 Task: Find connections with filter location Las Matas de Farfán with filter topic #Corporationwith filter profile language French with filter current company Tata Tele Business Services with filter school Mumbai Educational Trust, MET League of Colleges with filter industry Interior Design with filter service category Video Editing with filter keywords title Administrative Manager
Action: Mouse moved to (563, 75)
Screenshot: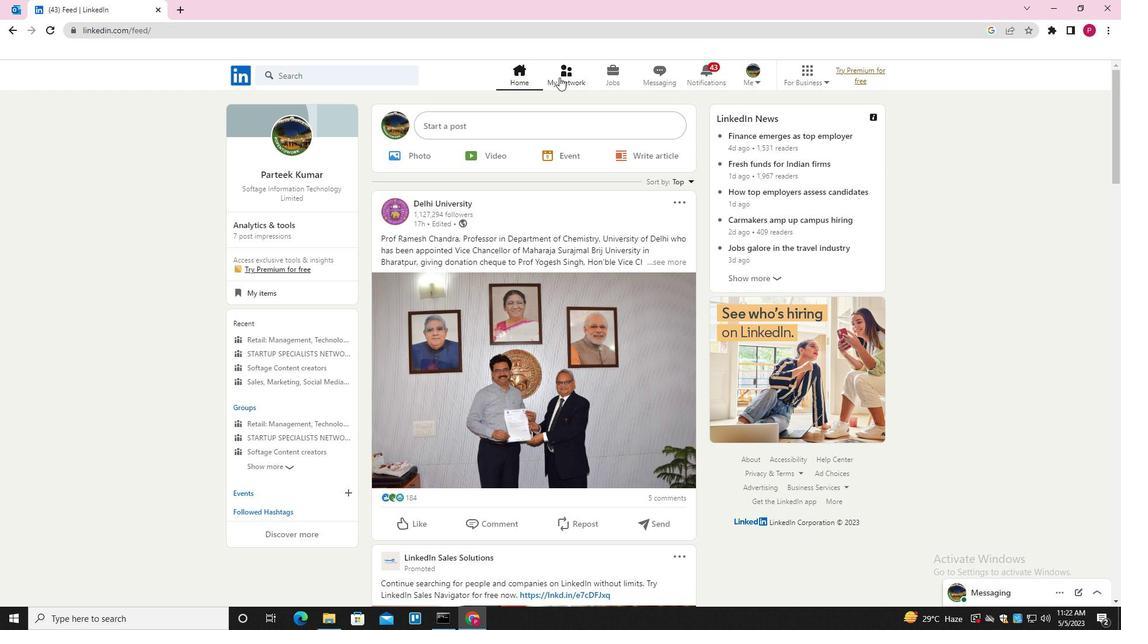 
Action: Mouse pressed left at (563, 75)
Screenshot: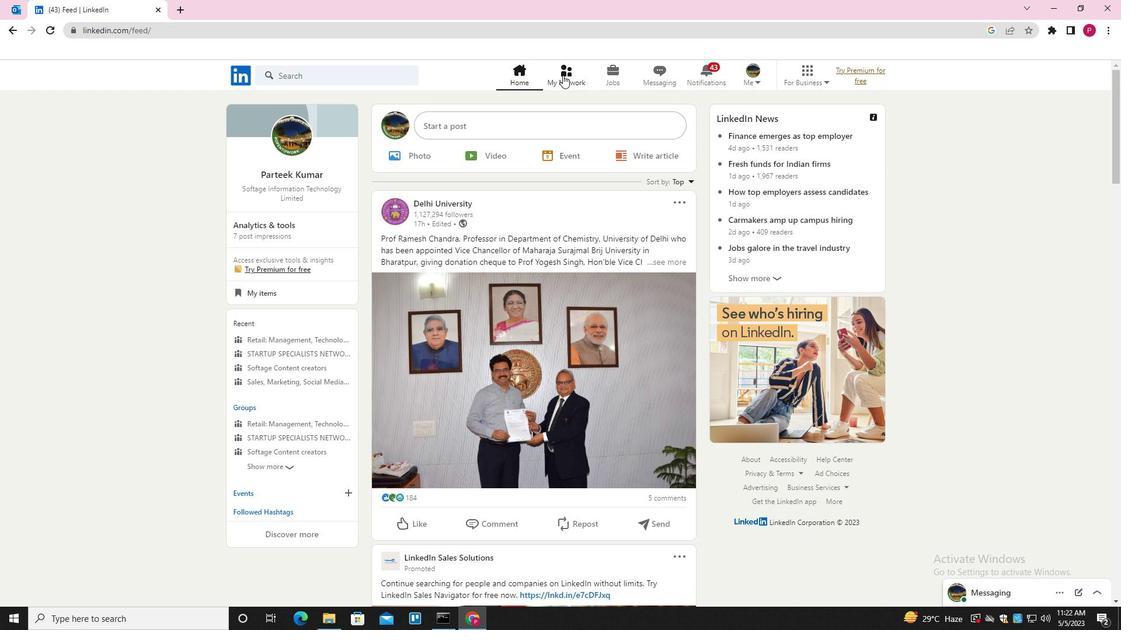 
Action: Mouse moved to (356, 138)
Screenshot: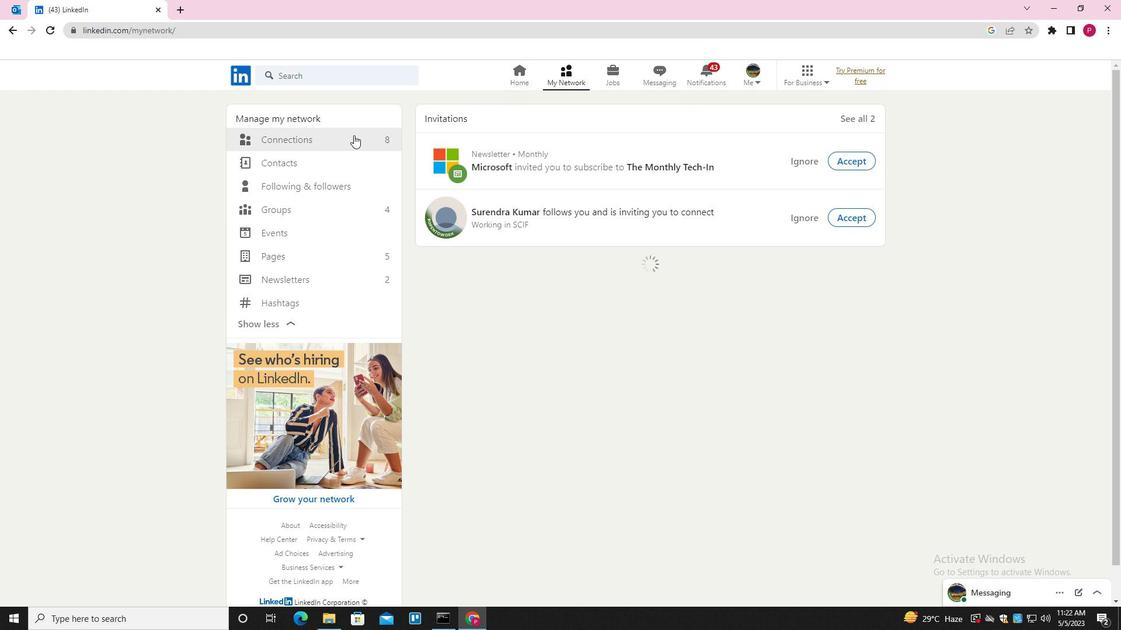
Action: Mouse pressed left at (356, 138)
Screenshot: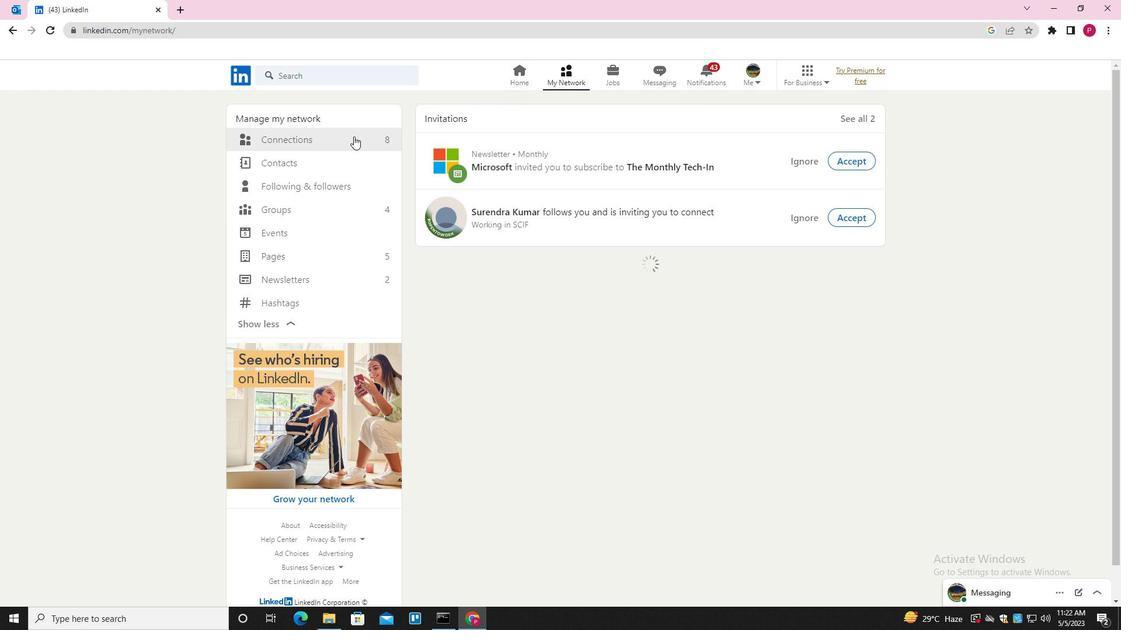 
Action: Mouse moved to (667, 141)
Screenshot: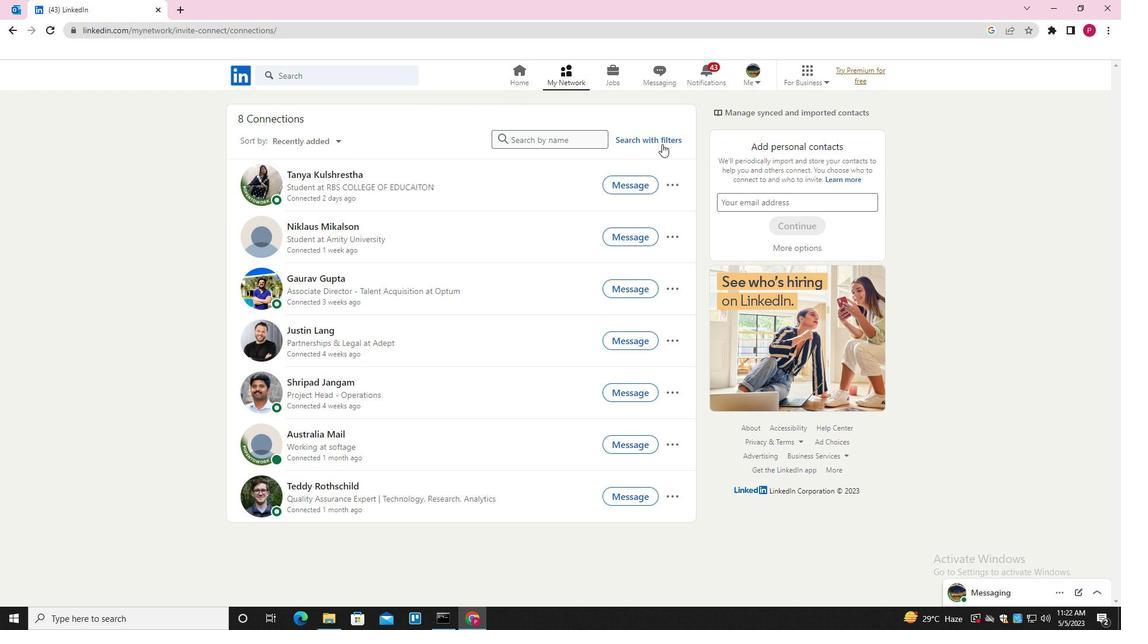
Action: Mouse pressed left at (667, 141)
Screenshot: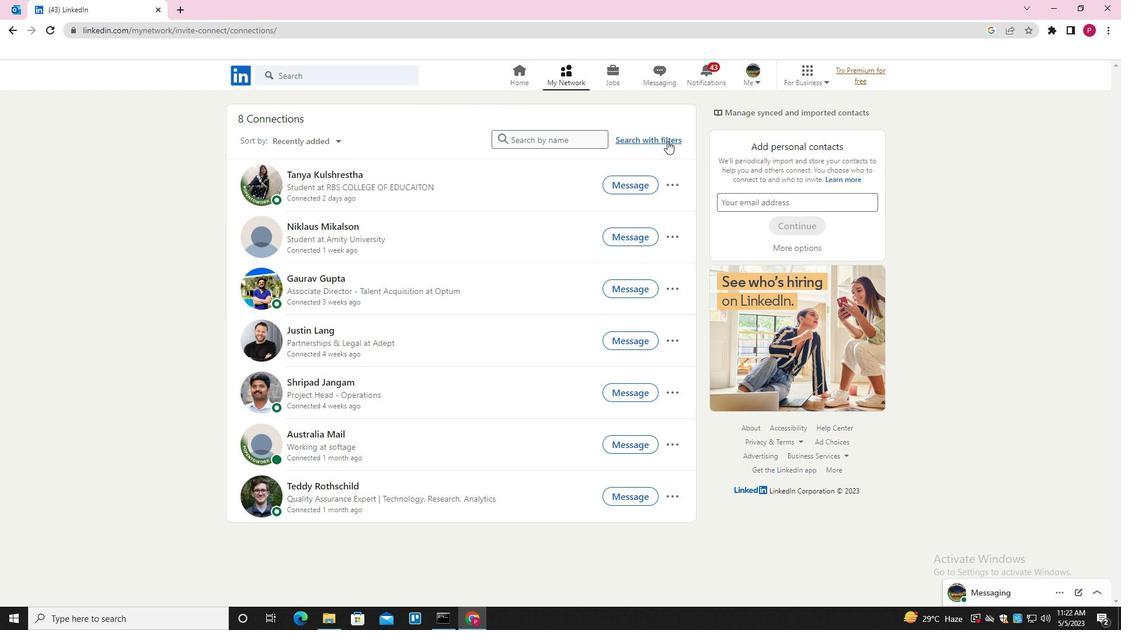 
Action: Mouse moved to (598, 110)
Screenshot: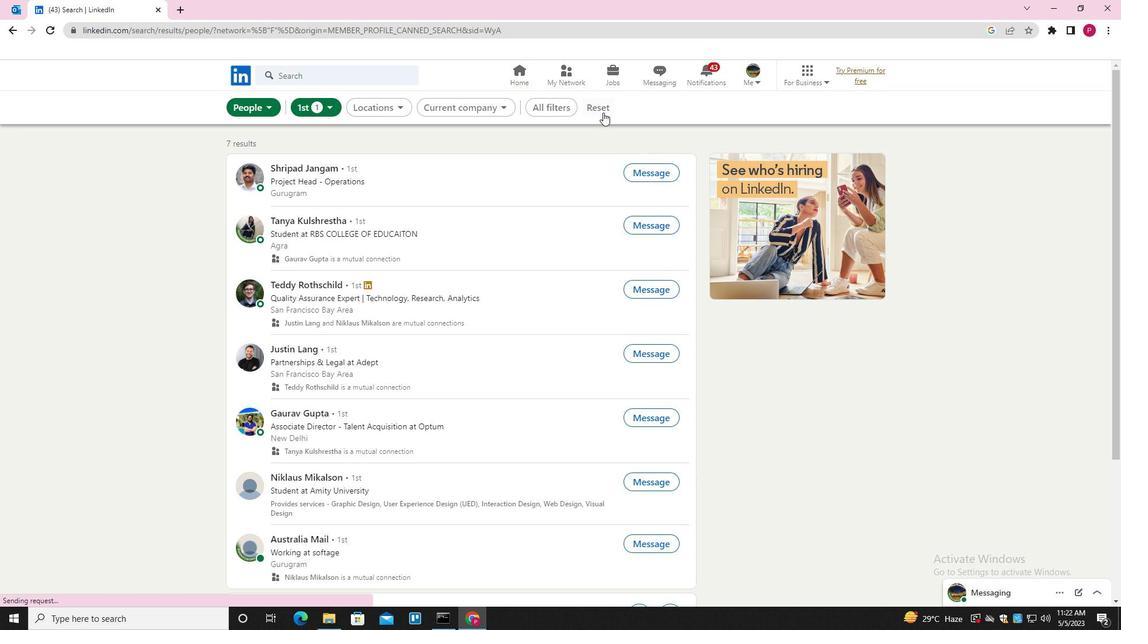 
Action: Mouse pressed left at (598, 110)
Screenshot: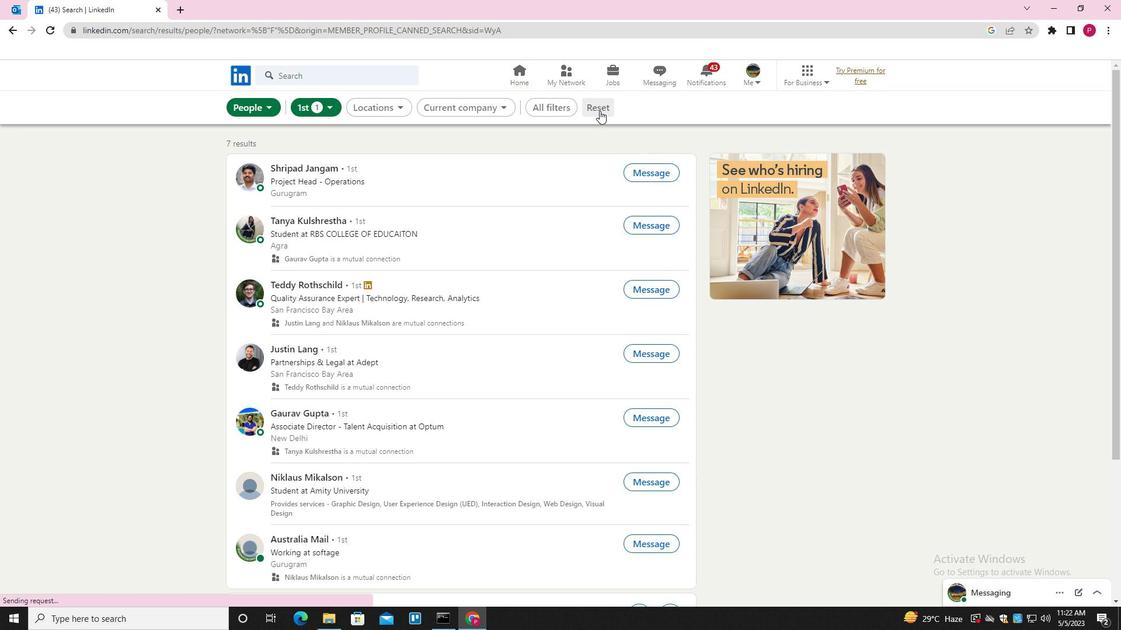 
Action: Mouse moved to (575, 108)
Screenshot: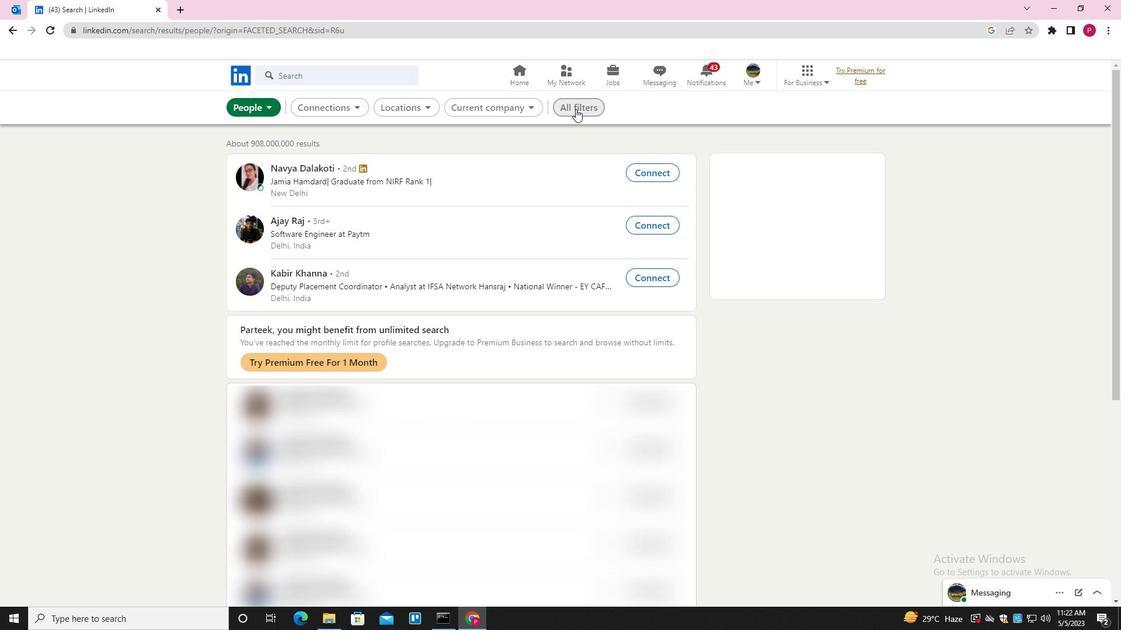 
Action: Mouse pressed left at (575, 108)
Screenshot: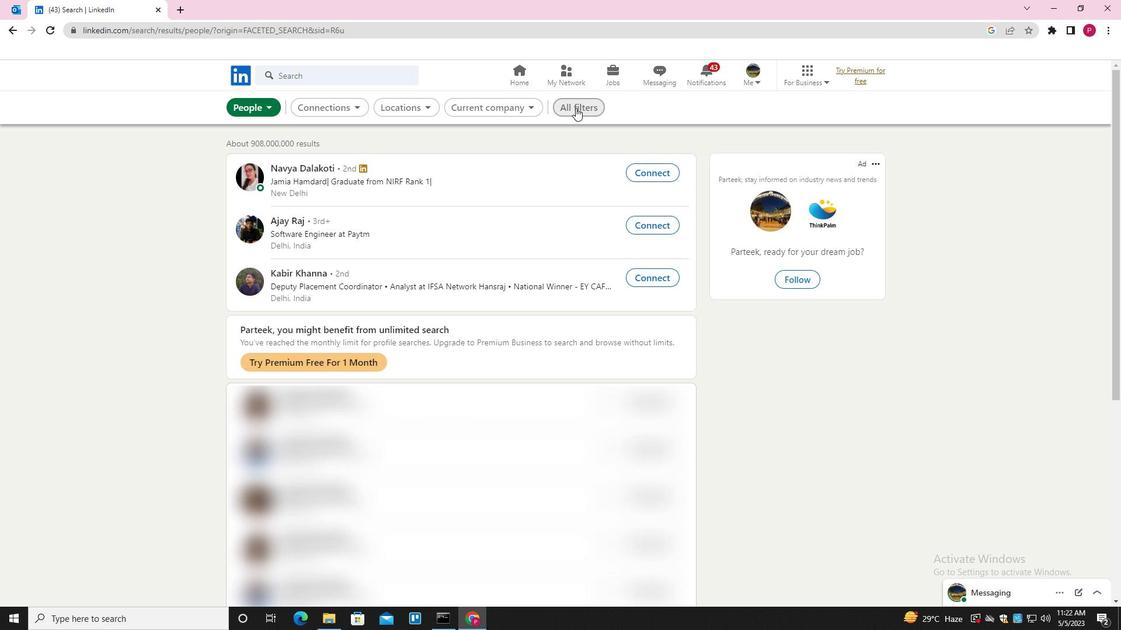 
Action: Mouse moved to (861, 254)
Screenshot: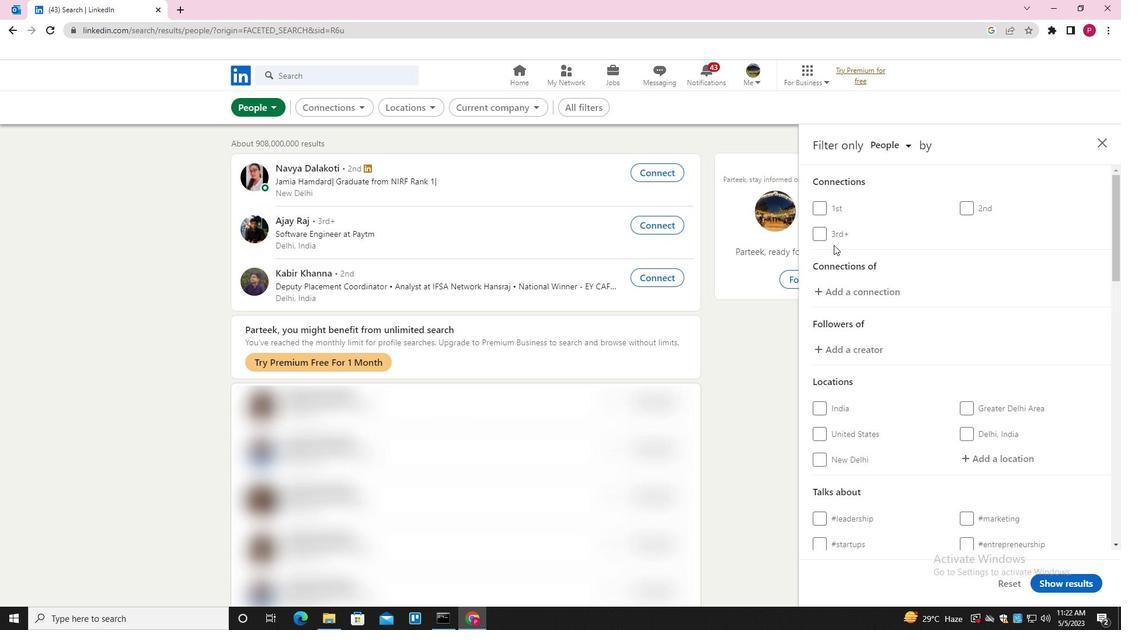 
Action: Mouse scrolled (861, 254) with delta (0, 0)
Screenshot: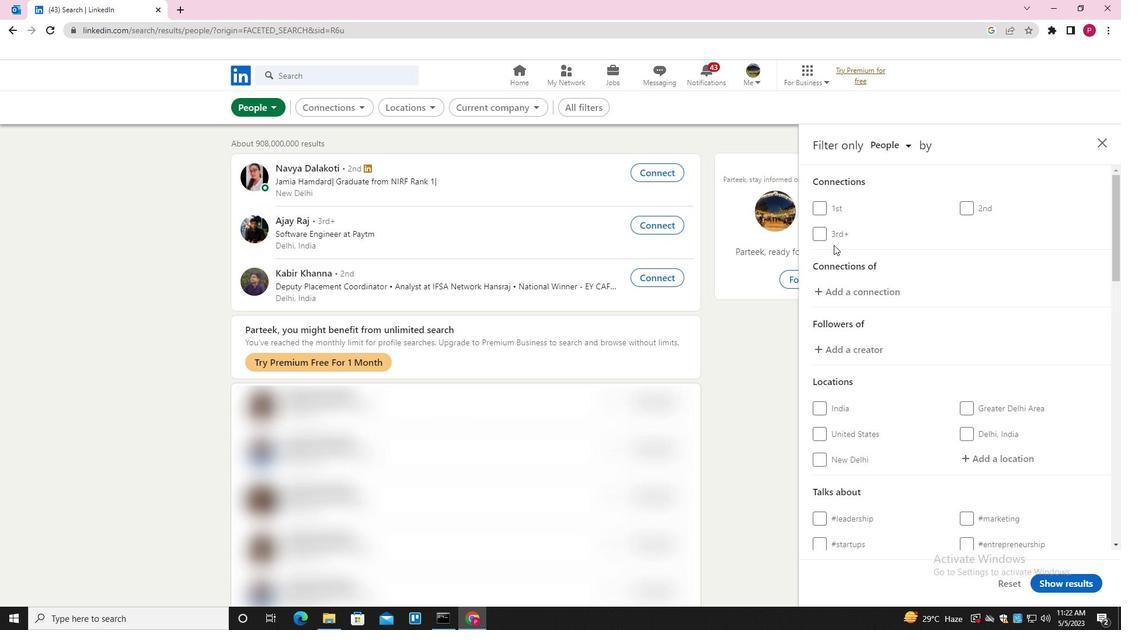 
Action: Mouse moved to (883, 261)
Screenshot: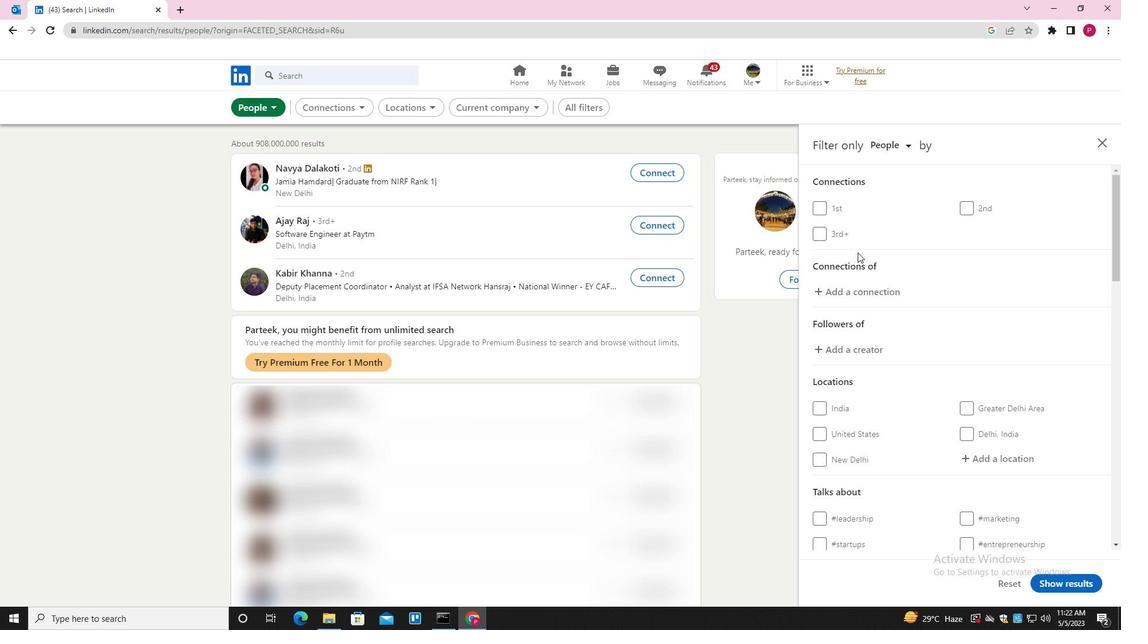 
Action: Mouse scrolled (883, 260) with delta (0, 0)
Screenshot: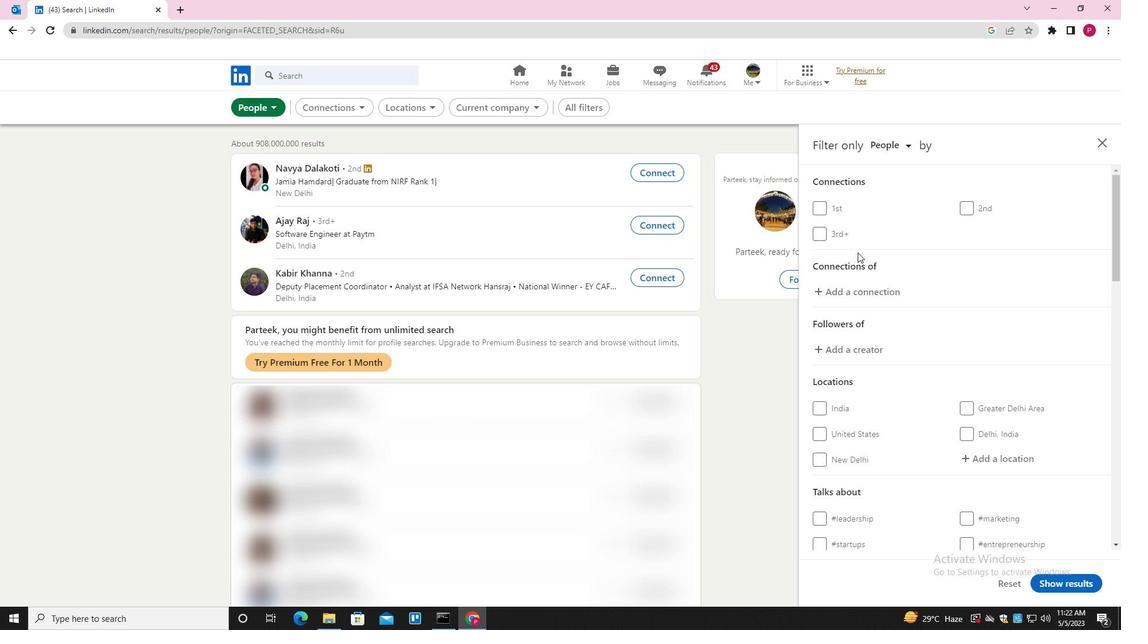 
Action: Mouse moved to (995, 338)
Screenshot: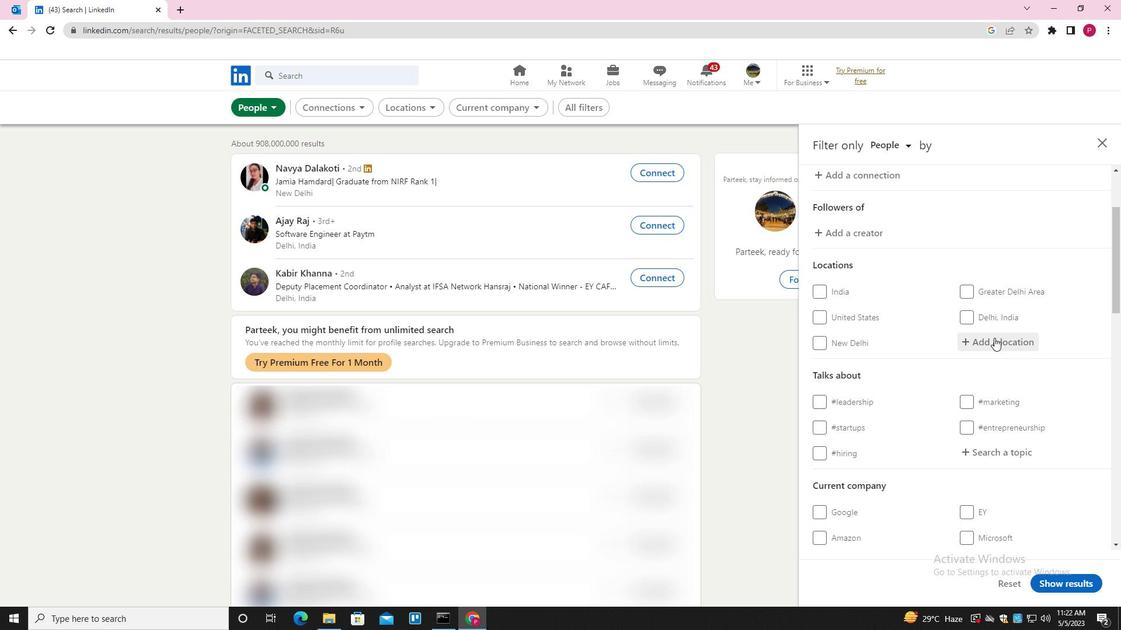 
Action: Mouse pressed left at (995, 338)
Screenshot: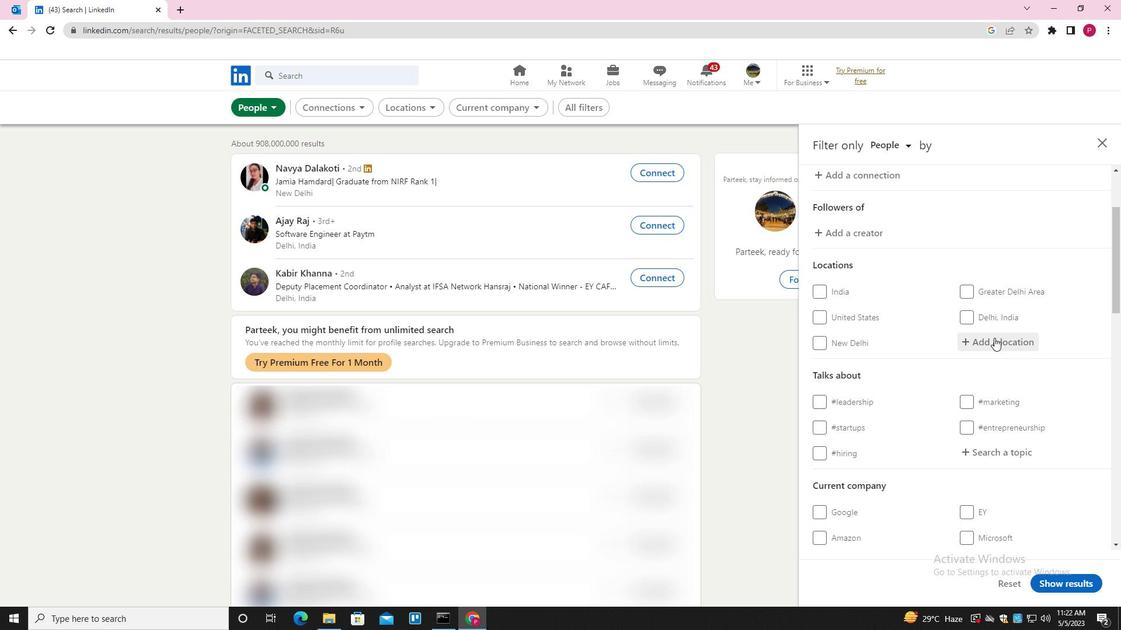 
Action: Key pressed <Key.shift>LAS<Key.space><Key.shift><Key.shift><Key.shift><Key.shift><Key.shift><Key.shift><Key.shift>MATAS<Key.space>DE<Key.space><Key.shift><Key.shift><Key.shift><Key.shift><Key.shift><Key.shift><Key.shift><Key.shift>FARFAN
Screenshot: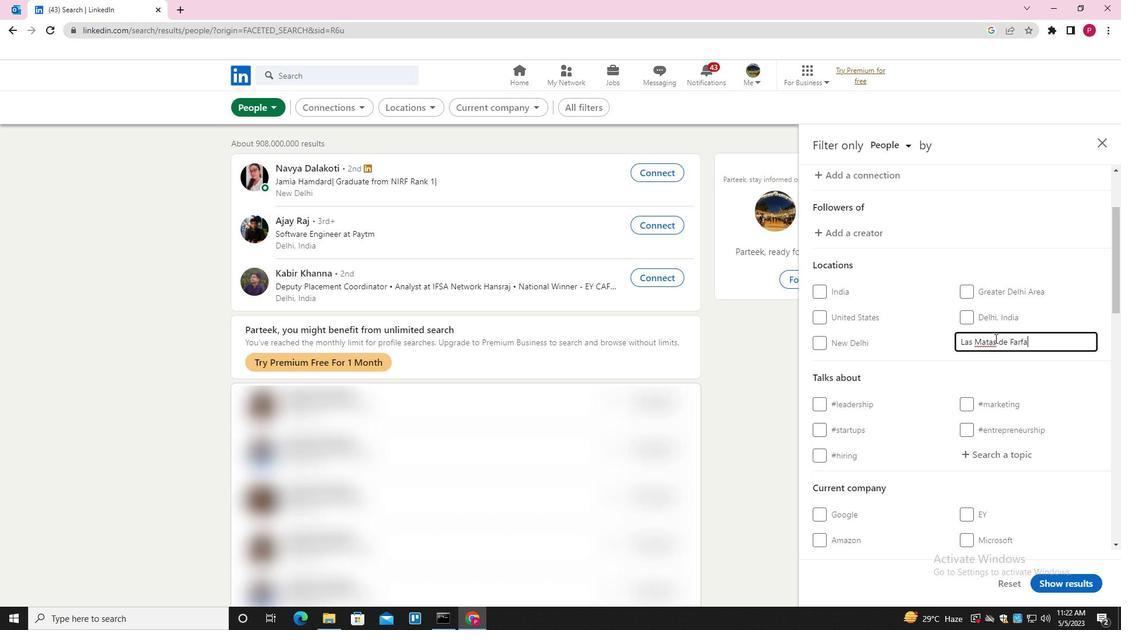 
Action: Mouse scrolled (995, 338) with delta (0, 0)
Screenshot: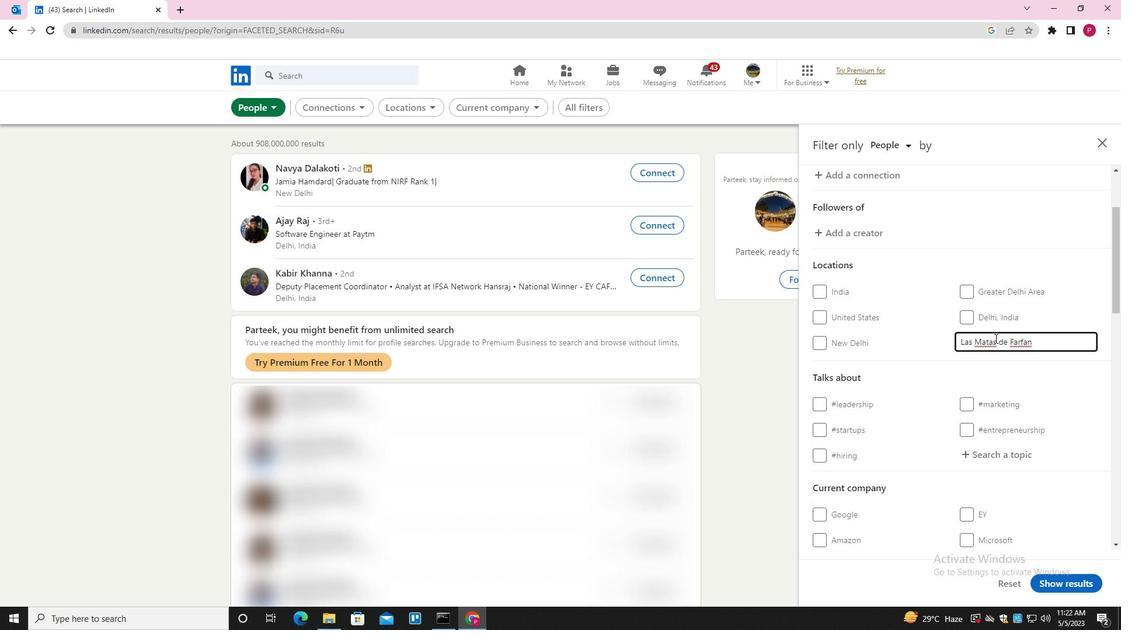 
Action: Mouse scrolled (995, 338) with delta (0, 0)
Screenshot: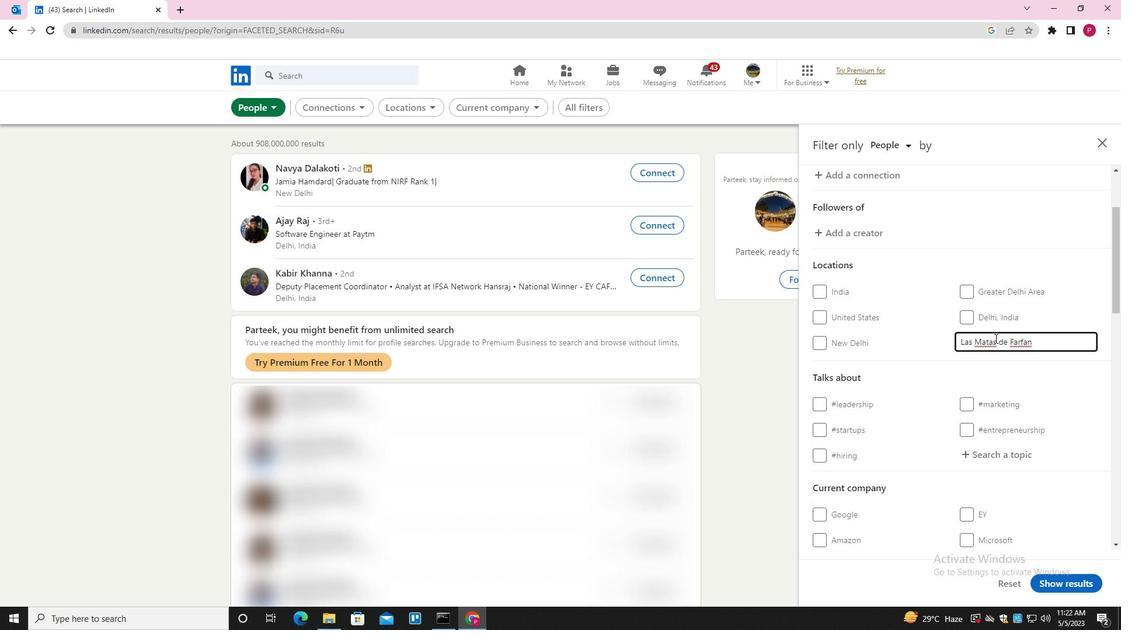 
Action: Mouse scrolled (995, 338) with delta (0, 0)
Screenshot: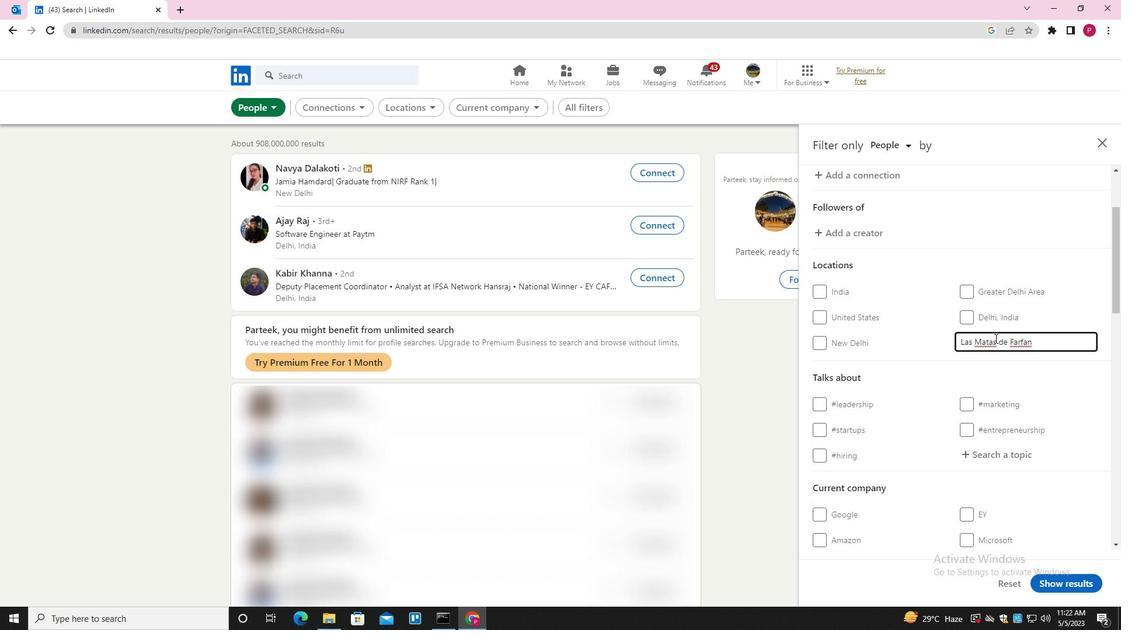 
Action: Mouse moved to (1000, 283)
Screenshot: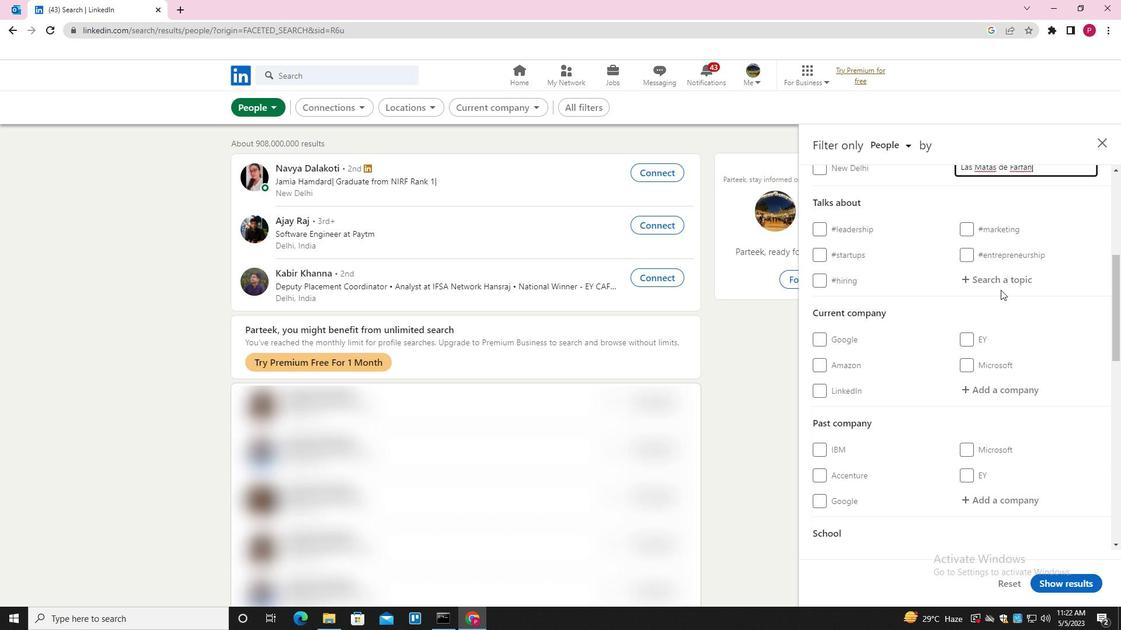 
Action: Mouse pressed left at (1000, 283)
Screenshot: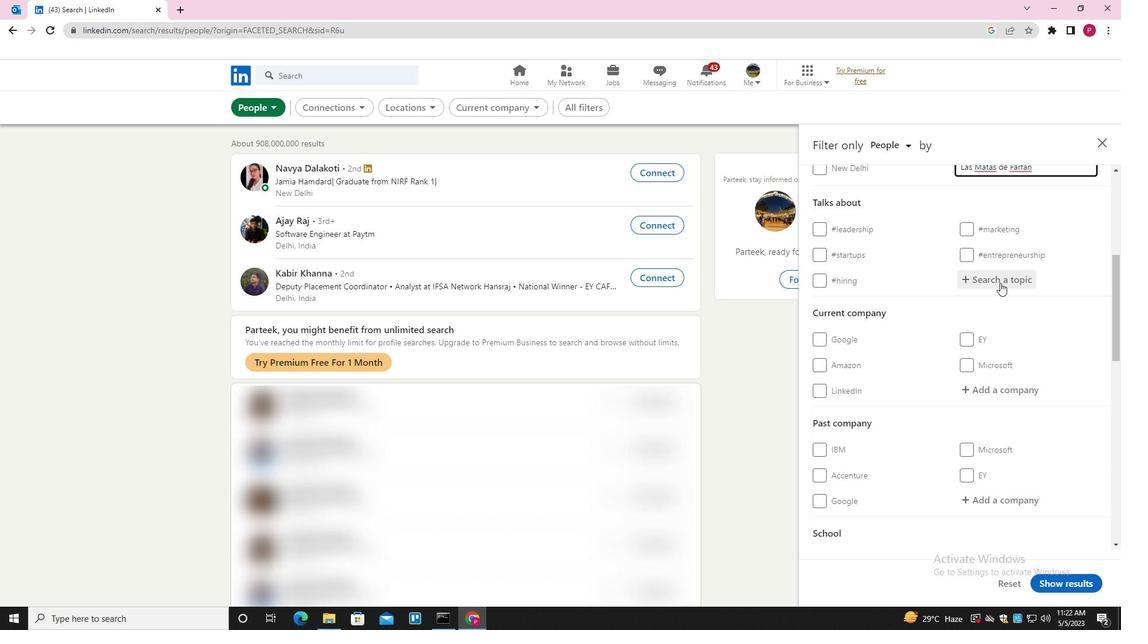 
Action: Key pressed <Key.shift>CORPORATION<Key.down><Key.down><Key.enter>
Screenshot: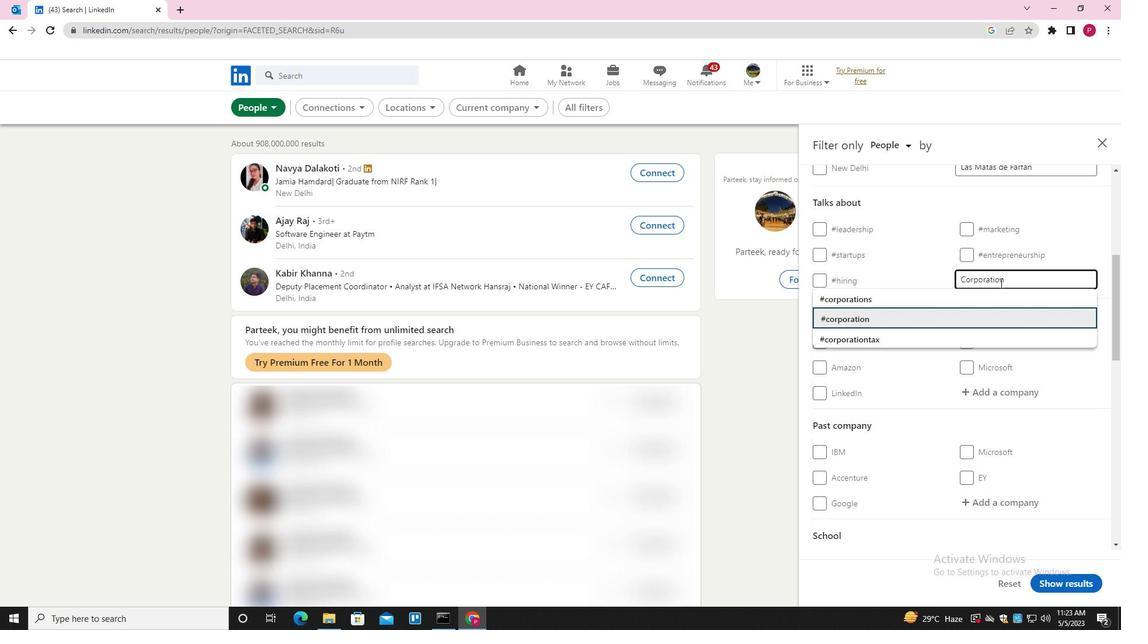 
Action: Mouse moved to (887, 347)
Screenshot: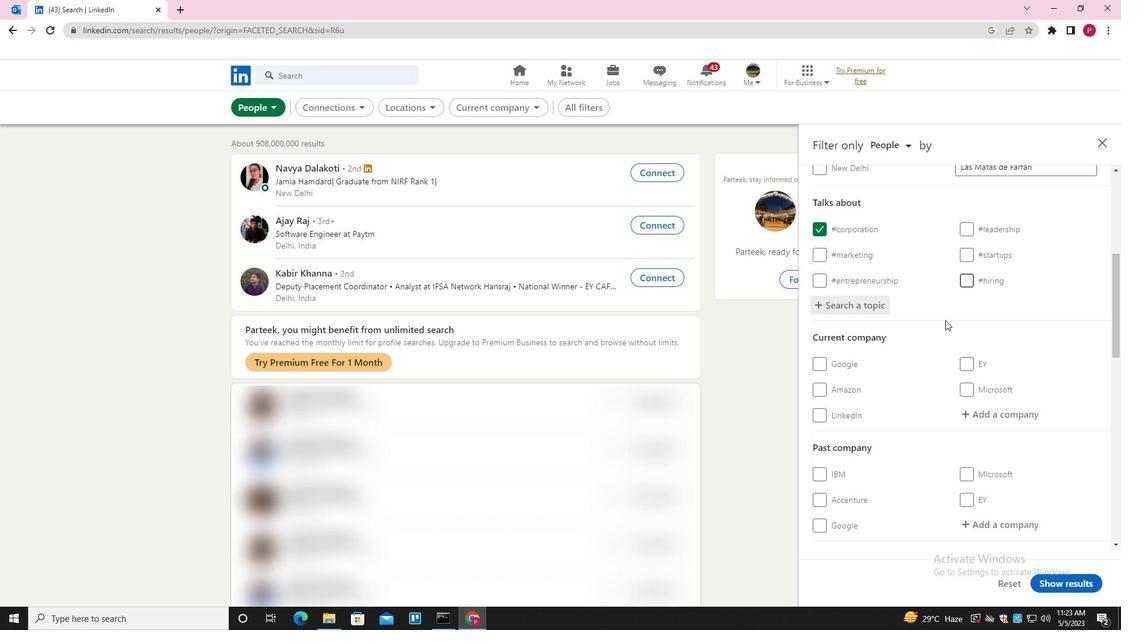 
Action: Mouse scrolled (887, 346) with delta (0, 0)
Screenshot: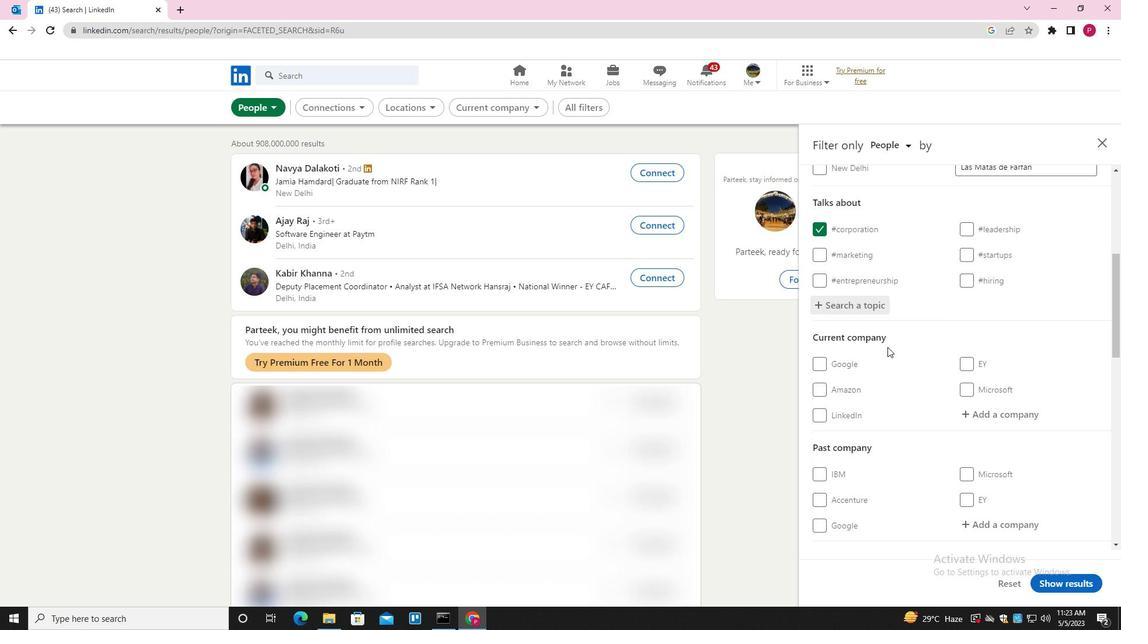
Action: Mouse scrolled (887, 346) with delta (0, 0)
Screenshot: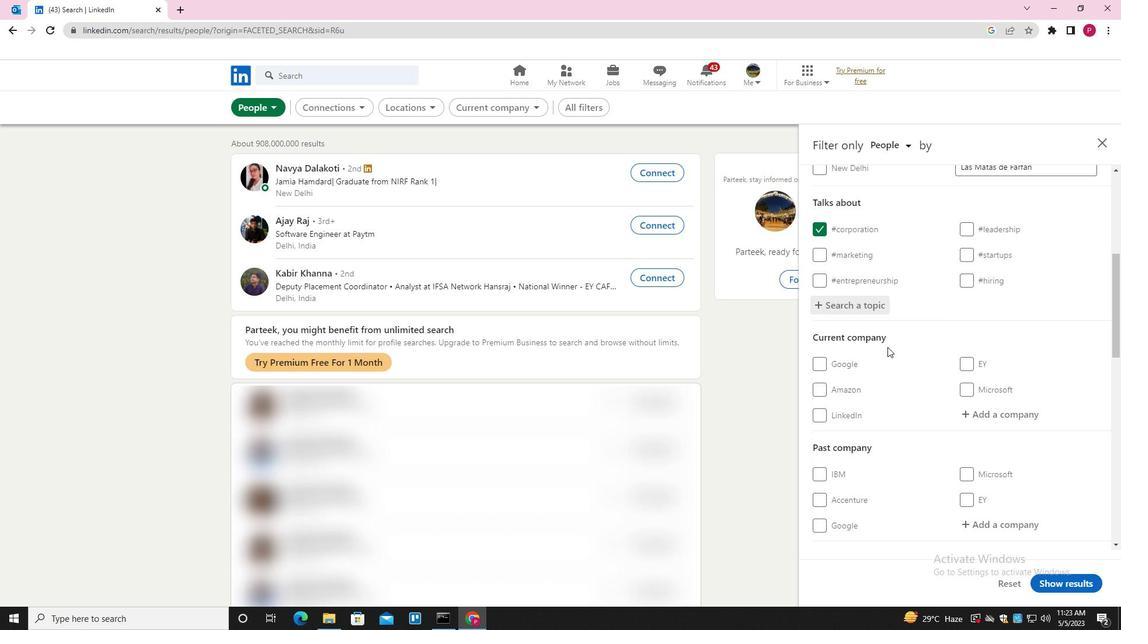 
Action: Mouse scrolled (887, 346) with delta (0, 0)
Screenshot: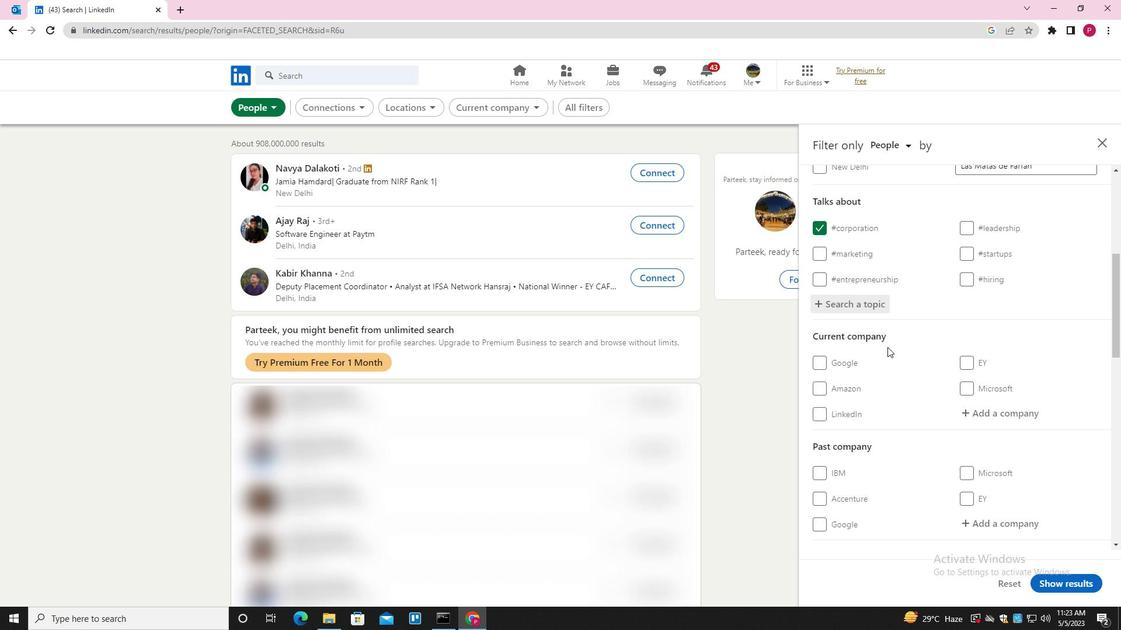 
Action: Mouse scrolled (887, 346) with delta (0, 0)
Screenshot: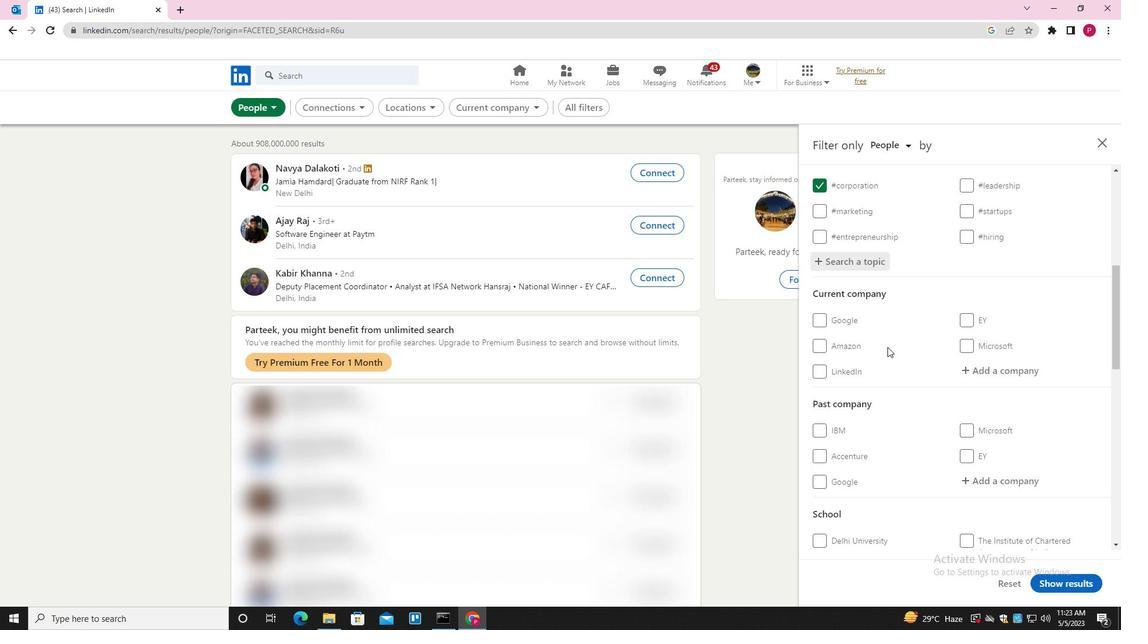 
Action: Mouse scrolled (887, 346) with delta (0, 0)
Screenshot: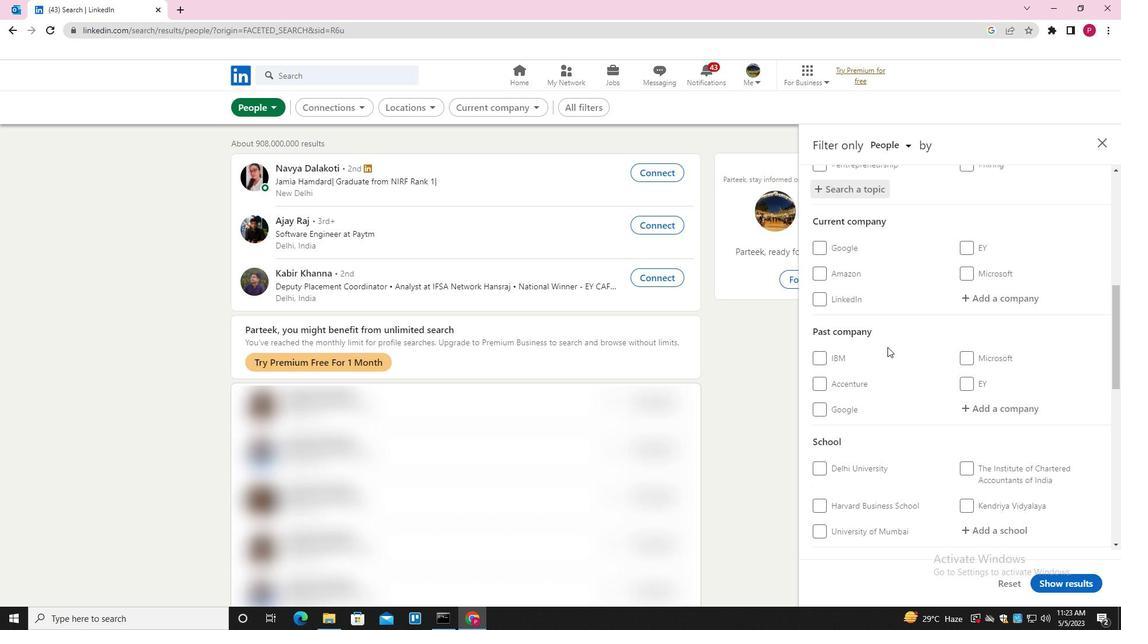 
Action: Mouse moved to (883, 346)
Screenshot: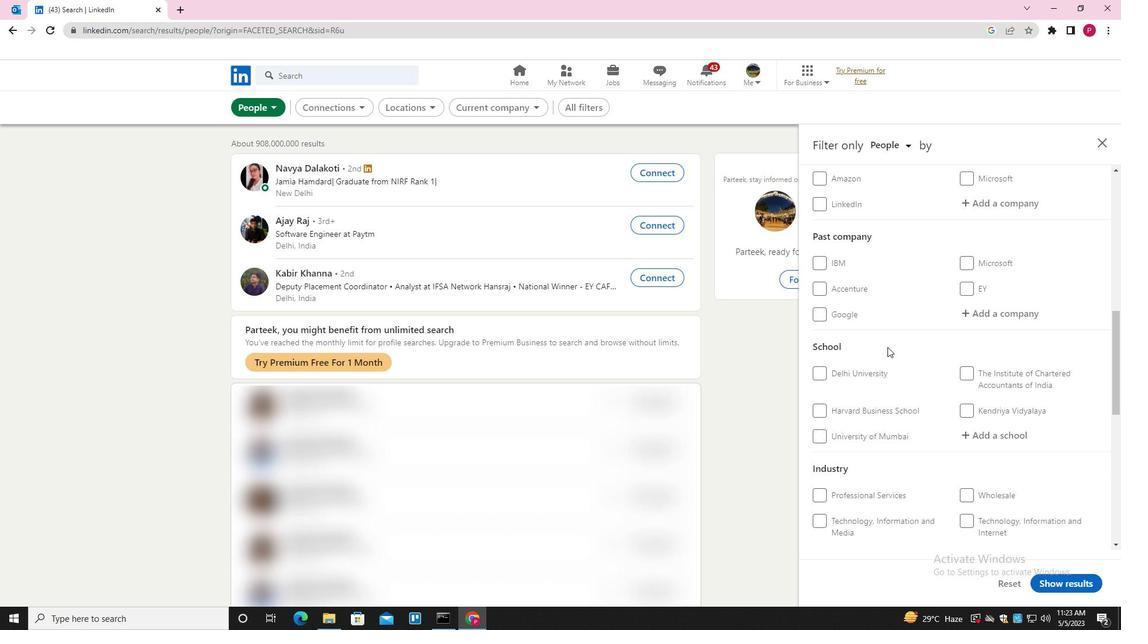 
Action: Mouse scrolled (883, 345) with delta (0, 0)
Screenshot: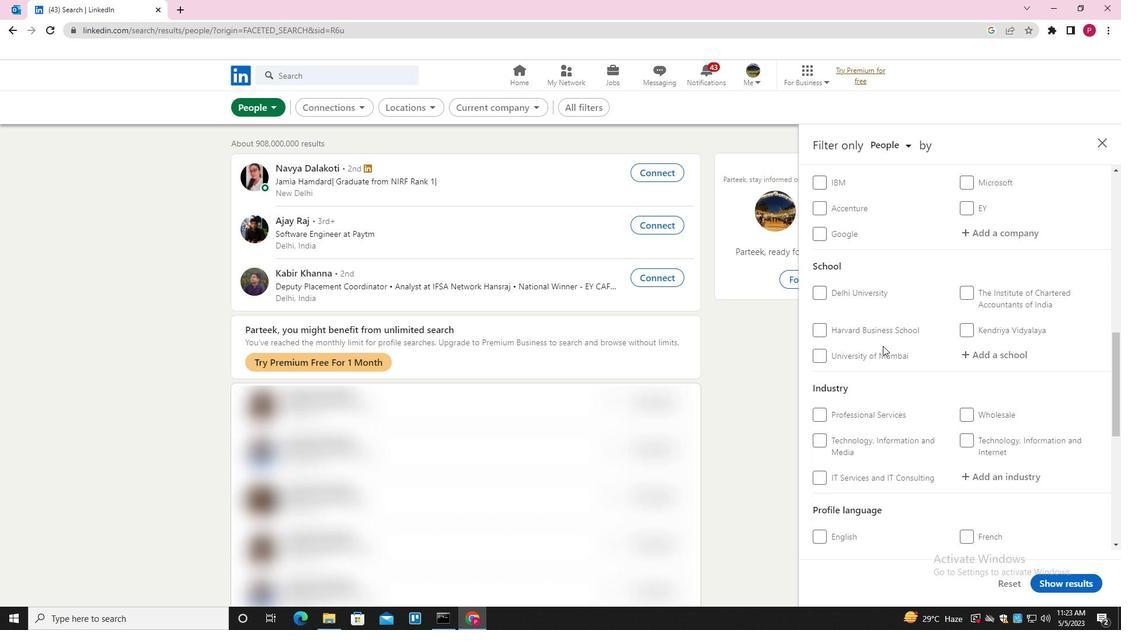 
Action: Mouse scrolled (883, 345) with delta (0, 0)
Screenshot: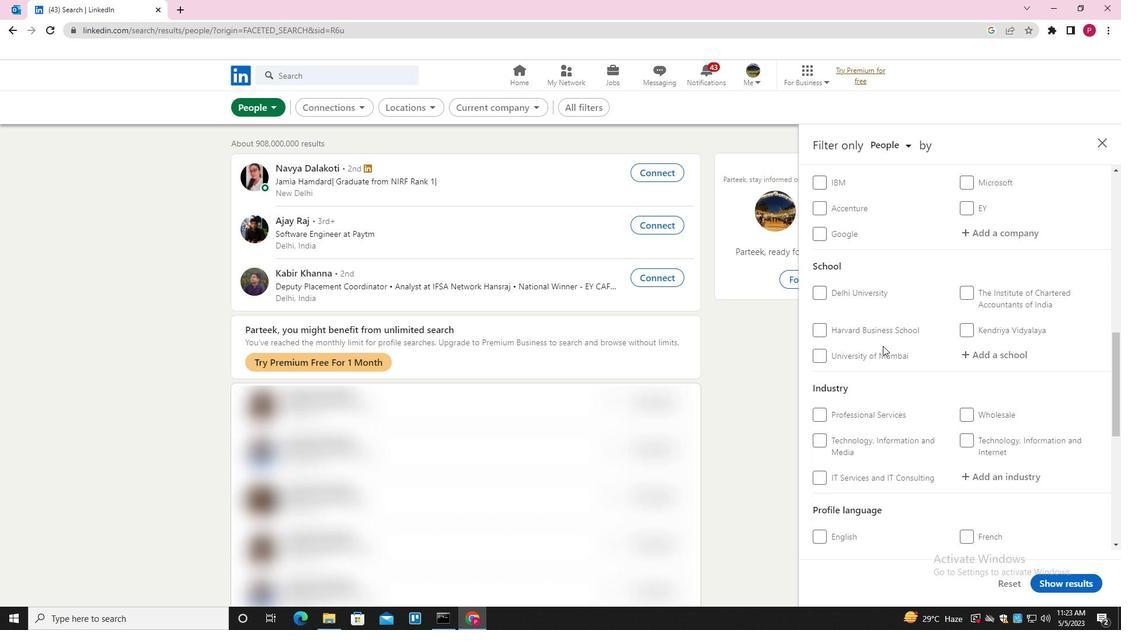 
Action: Mouse scrolled (883, 345) with delta (0, 0)
Screenshot: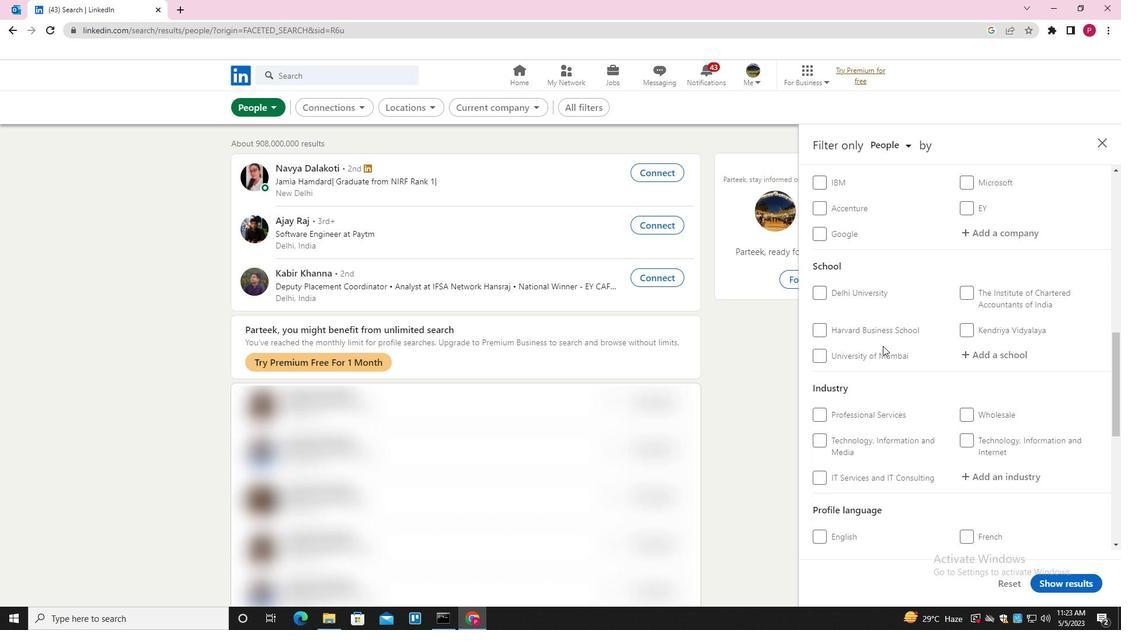 
Action: Mouse scrolled (883, 345) with delta (0, 0)
Screenshot: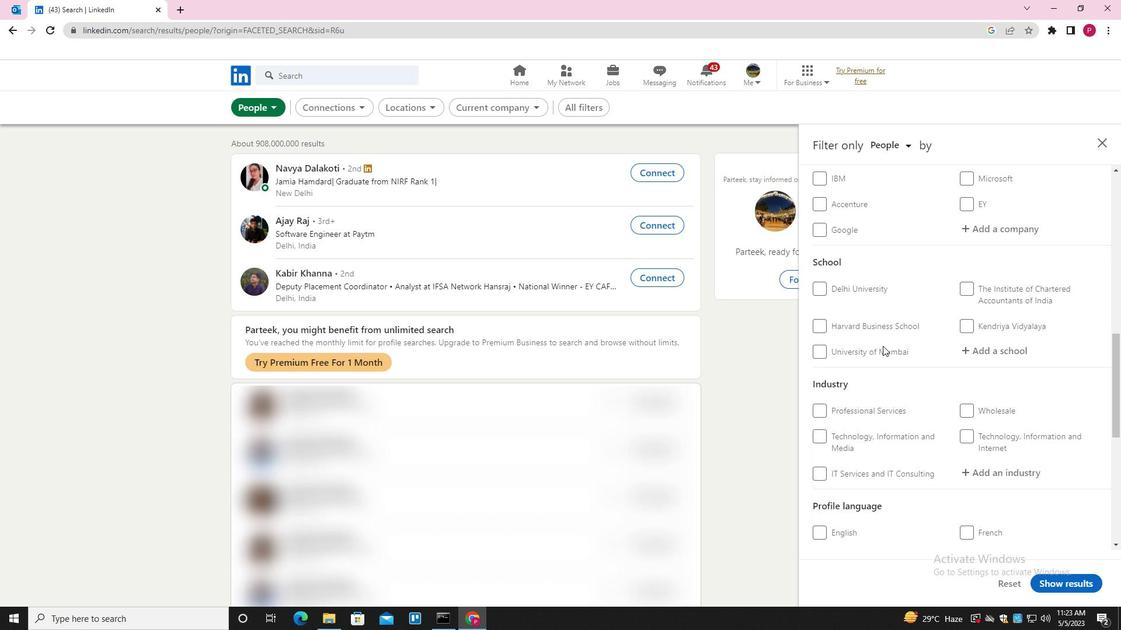 
Action: Mouse moved to (964, 303)
Screenshot: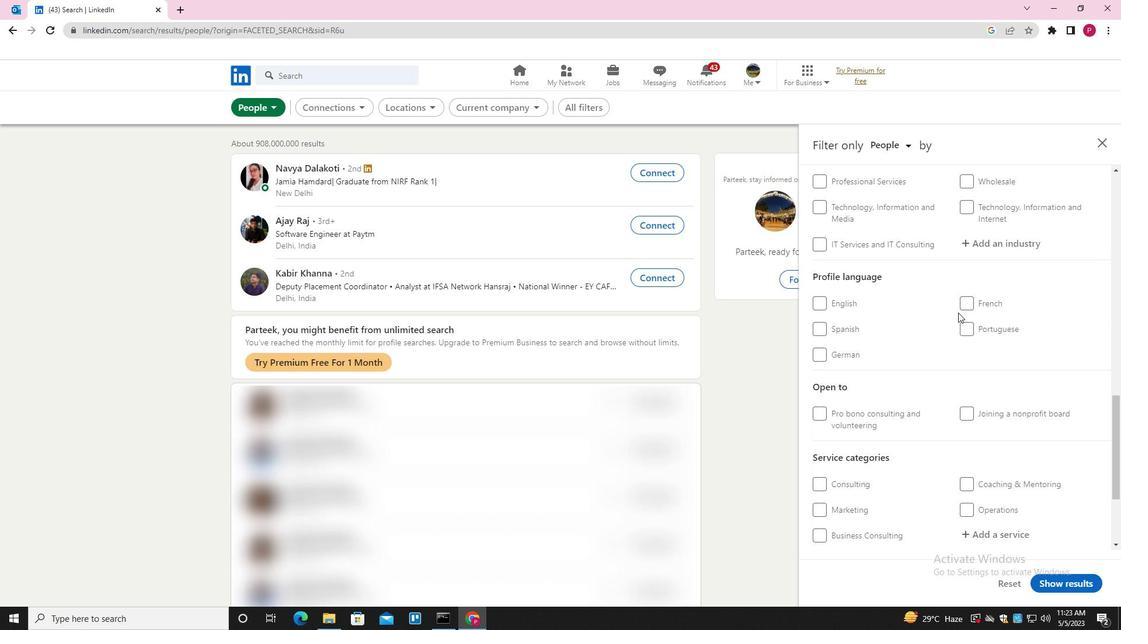 
Action: Mouse pressed left at (964, 303)
Screenshot: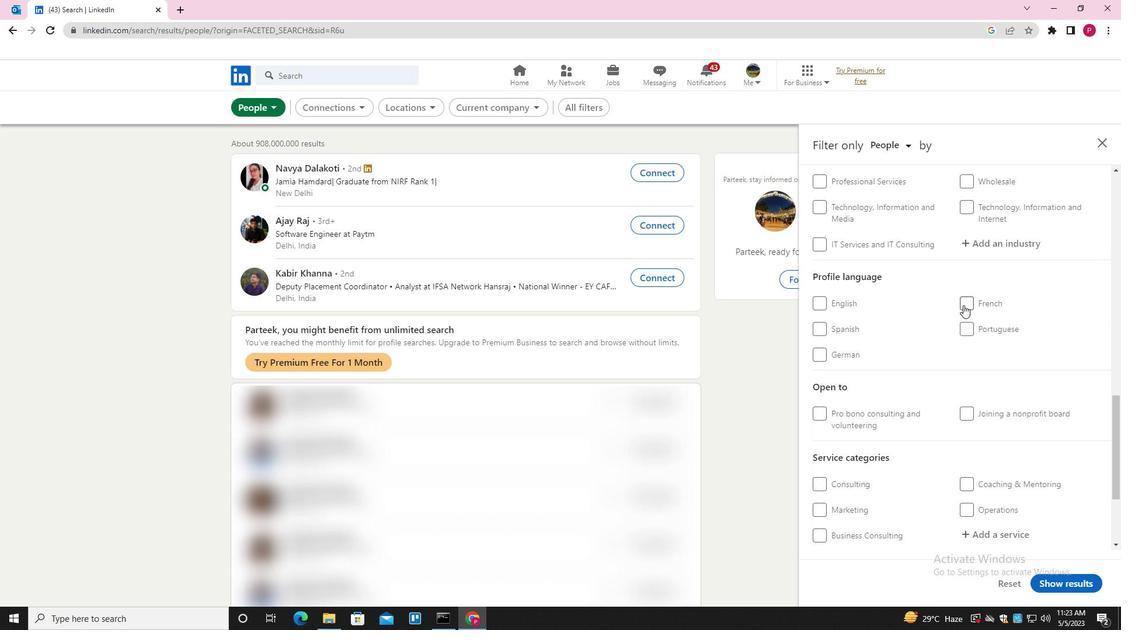 
Action: Mouse moved to (872, 345)
Screenshot: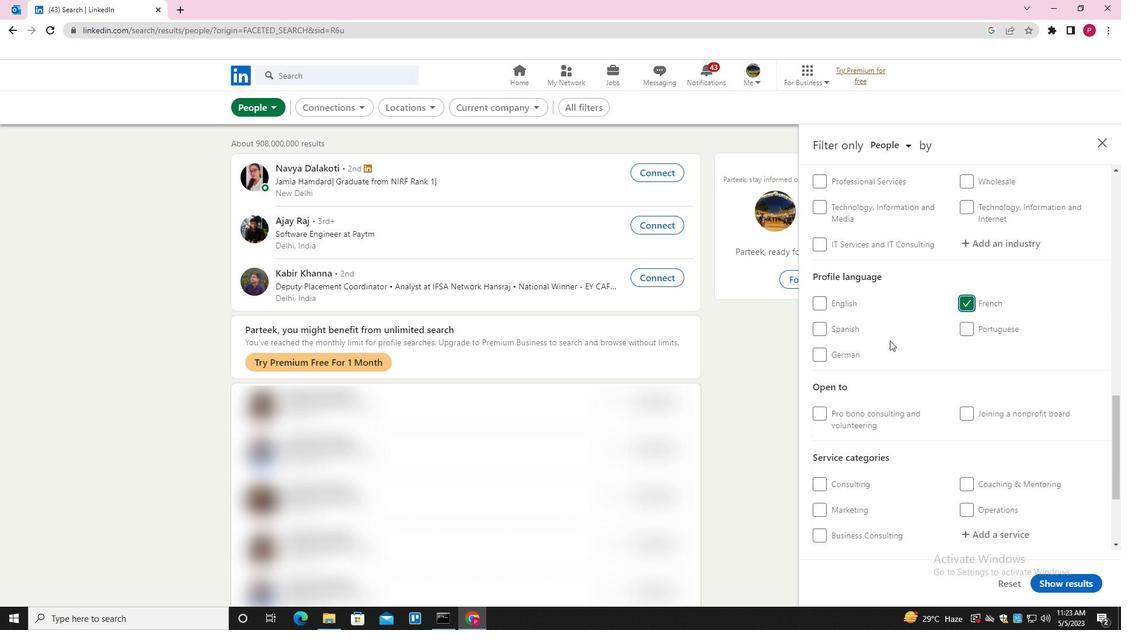 
Action: Mouse scrolled (872, 346) with delta (0, 0)
Screenshot: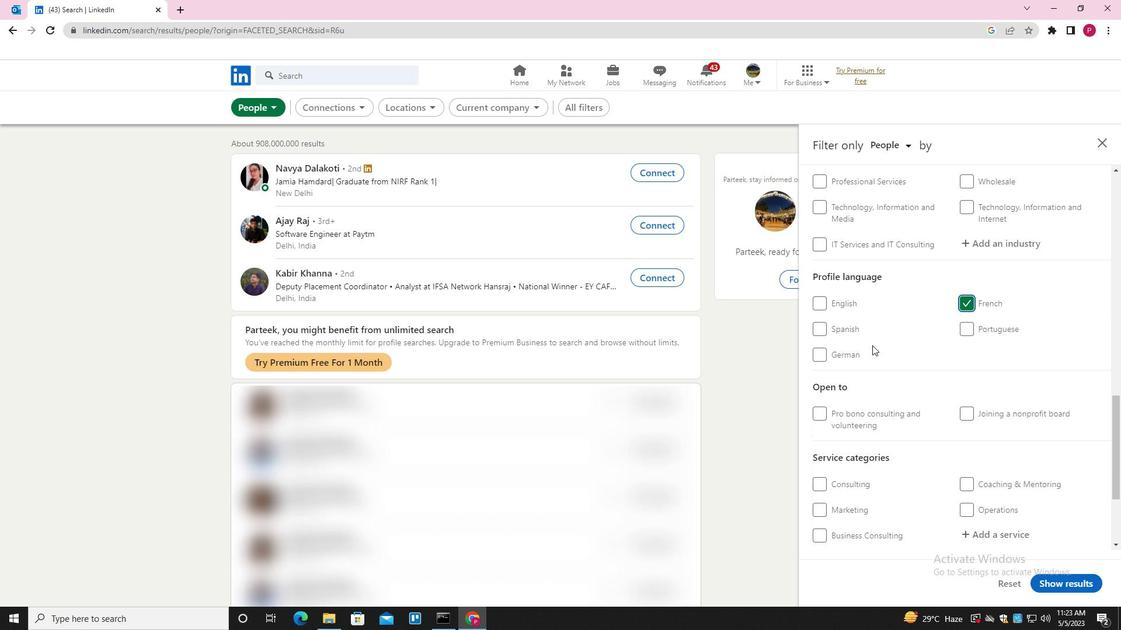 
Action: Mouse scrolled (872, 346) with delta (0, 0)
Screenshot: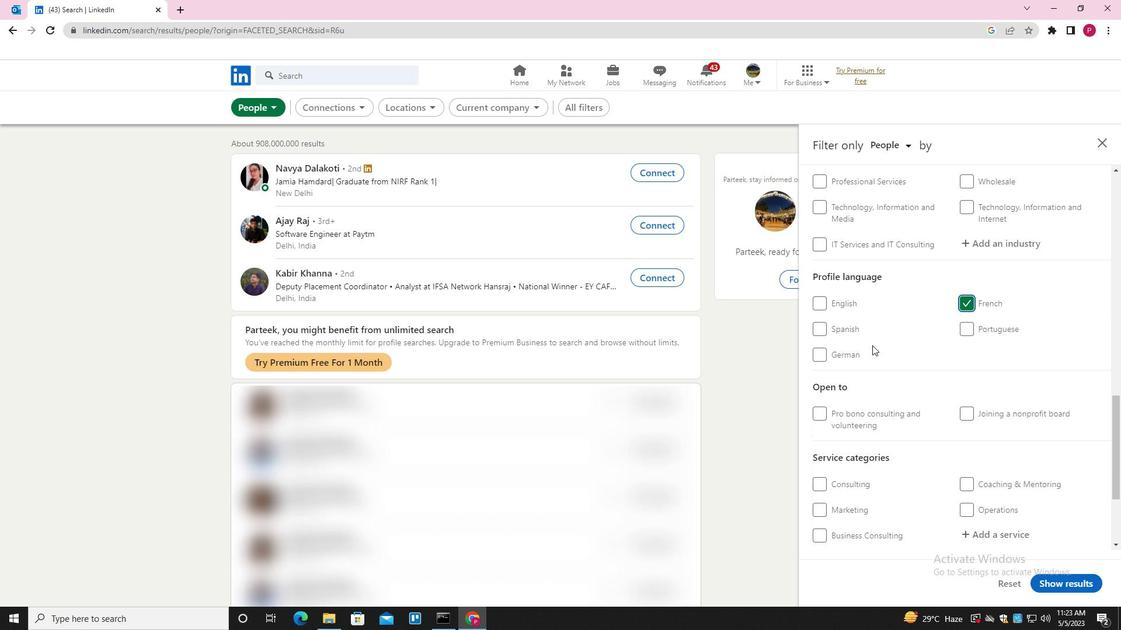 
Action: Mouse scrolled (872, 346) with delta (0, 0)
Screenshot: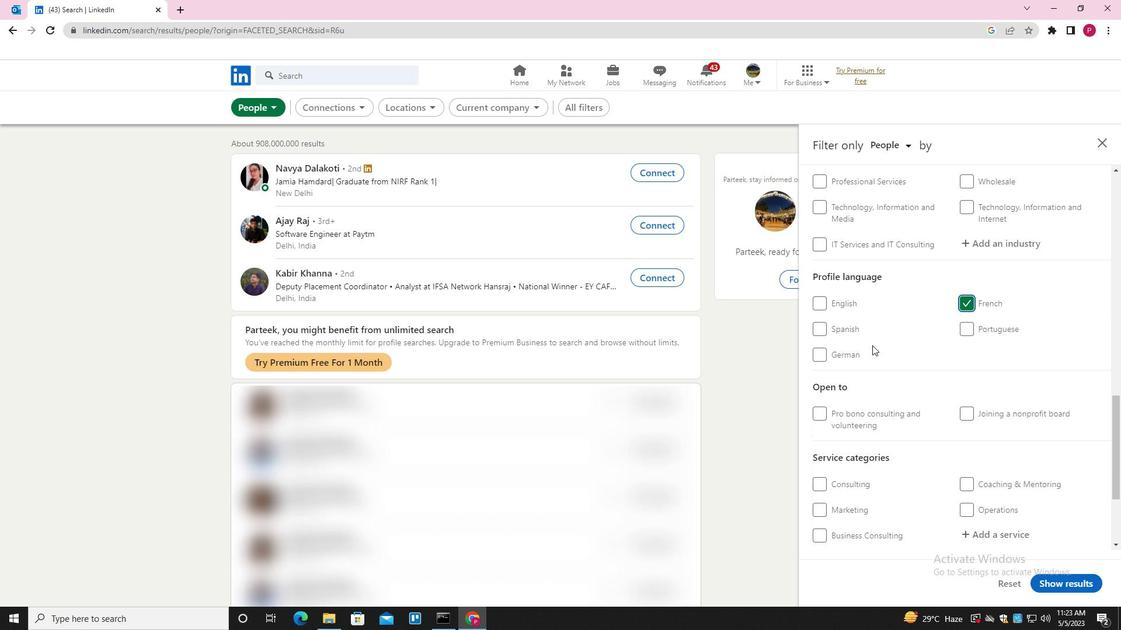 
Action: Mouse scrolled (872, 346) with delta (0, 0)
Screenshot: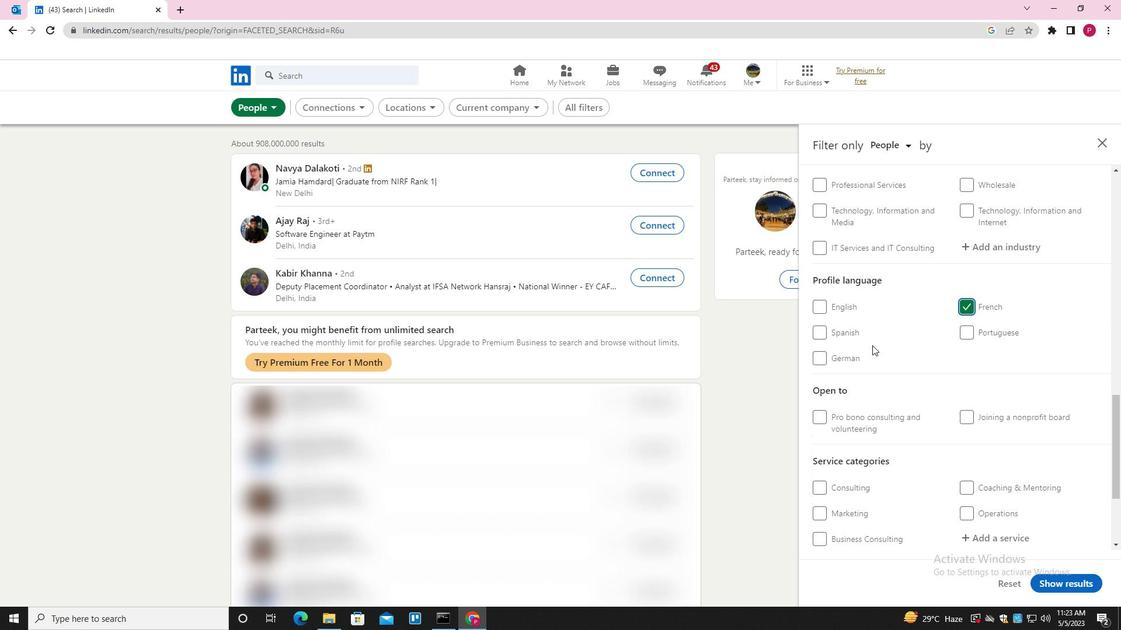
Action: Mouse scrolled (872, 346) with delta (0, 0)
Screenshot: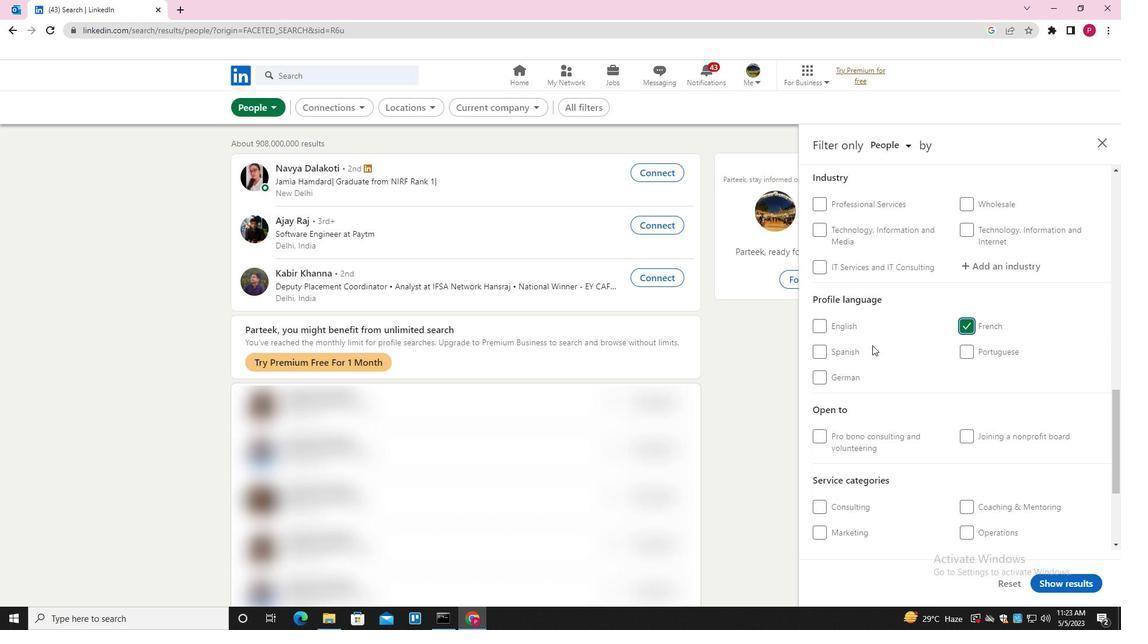 
Action: Mouse moved to (866, 345)
Screenshot: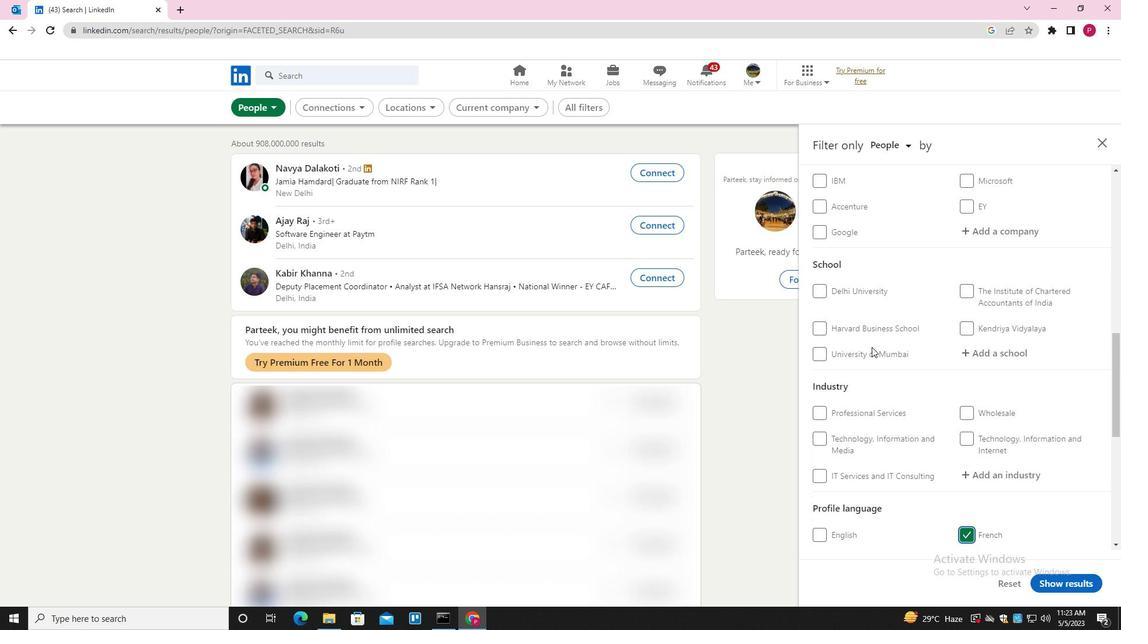 
Action: Mouse scrolled (866, 345) with delta (0, 0)
Screenshot: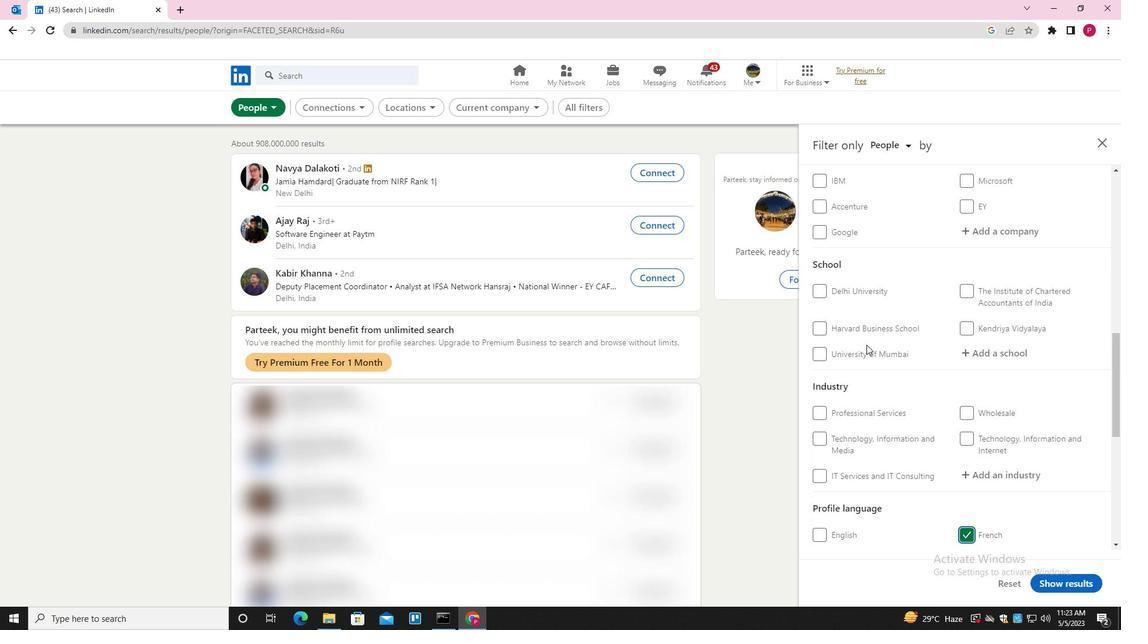 
Action: Mouse scrolled (866, 345) with delta (0, 0)
Screenshot: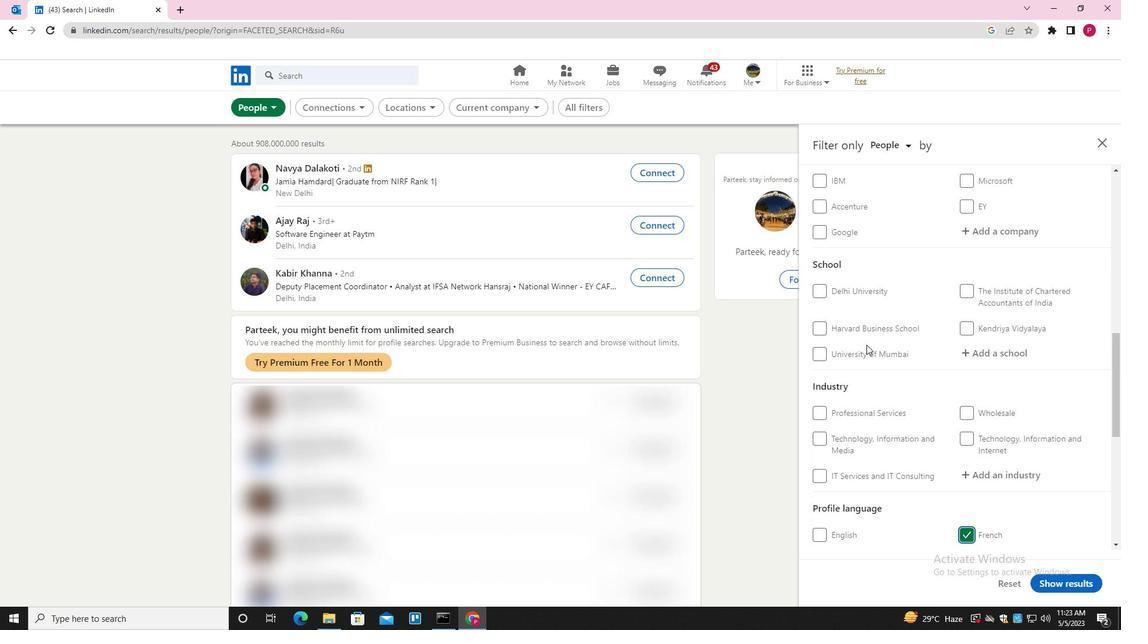 
Action: Mouse scrolled (866, 345) with delta (0, 0)
Screenshot: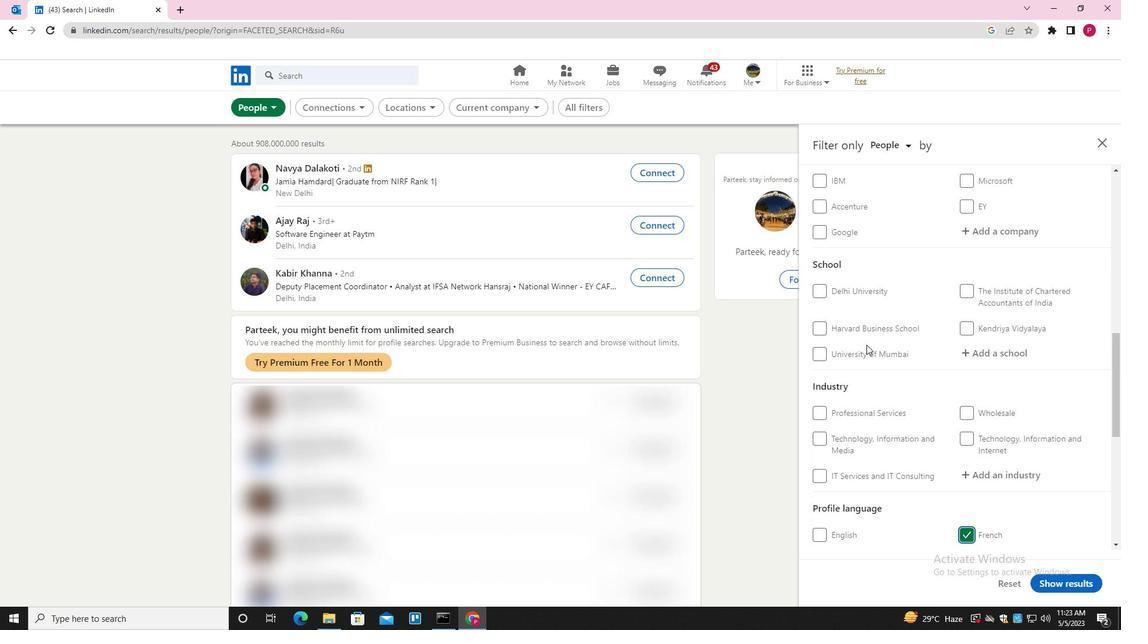 
Action: Mouse scrolled (866, 345) with delta (0, 0)
Screenshot: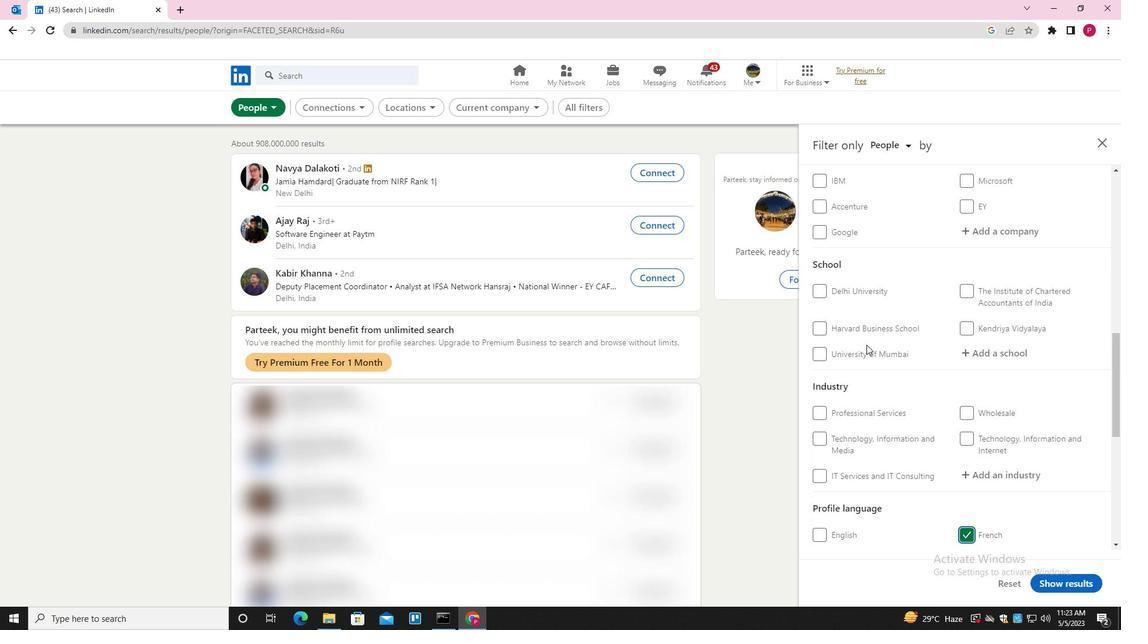 
Action: Mouse scrolled (866, 344) with delta (0, 0)
Screenshot: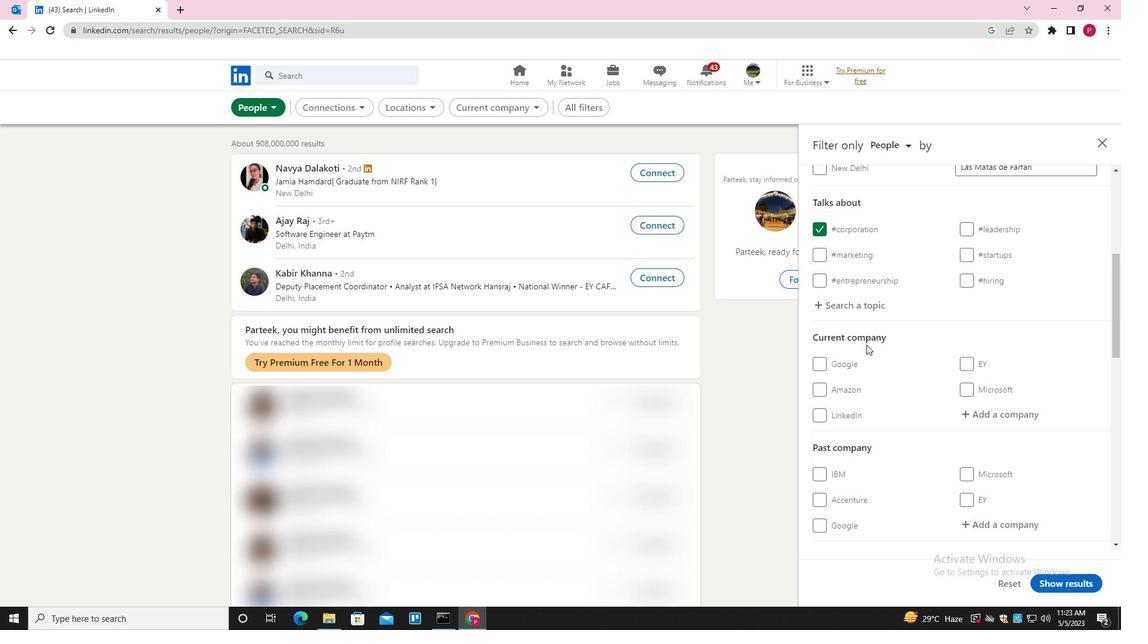 
Action: Mouse scrolled (866, 344) with delta (0, 0)
Screenshot: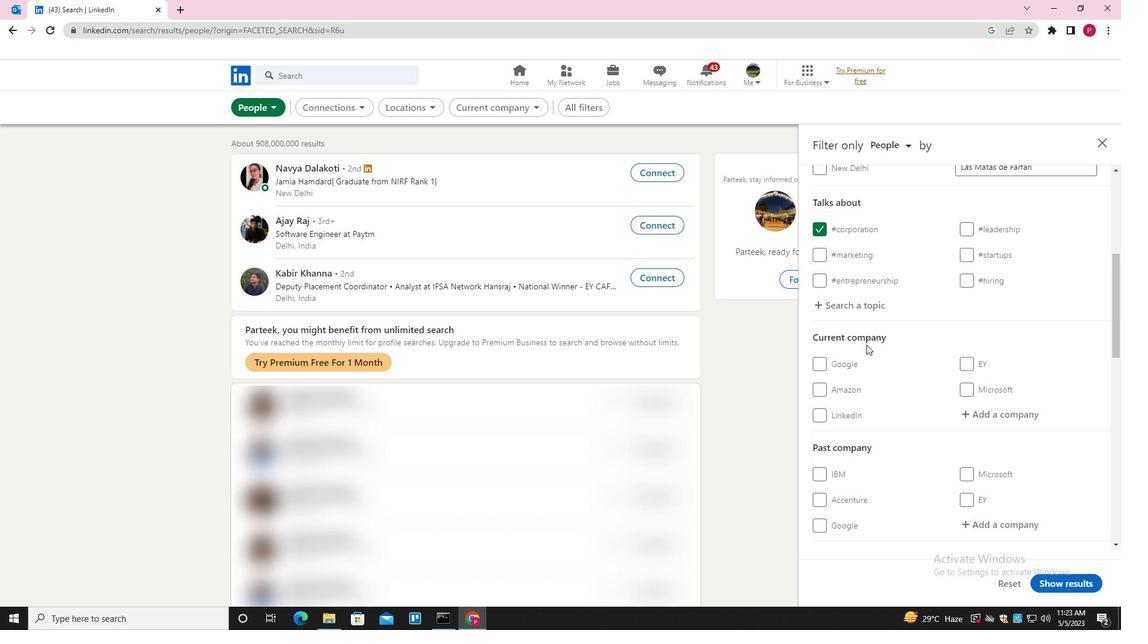 
Action: Mouse moved to (1002, 297)
Screenshot: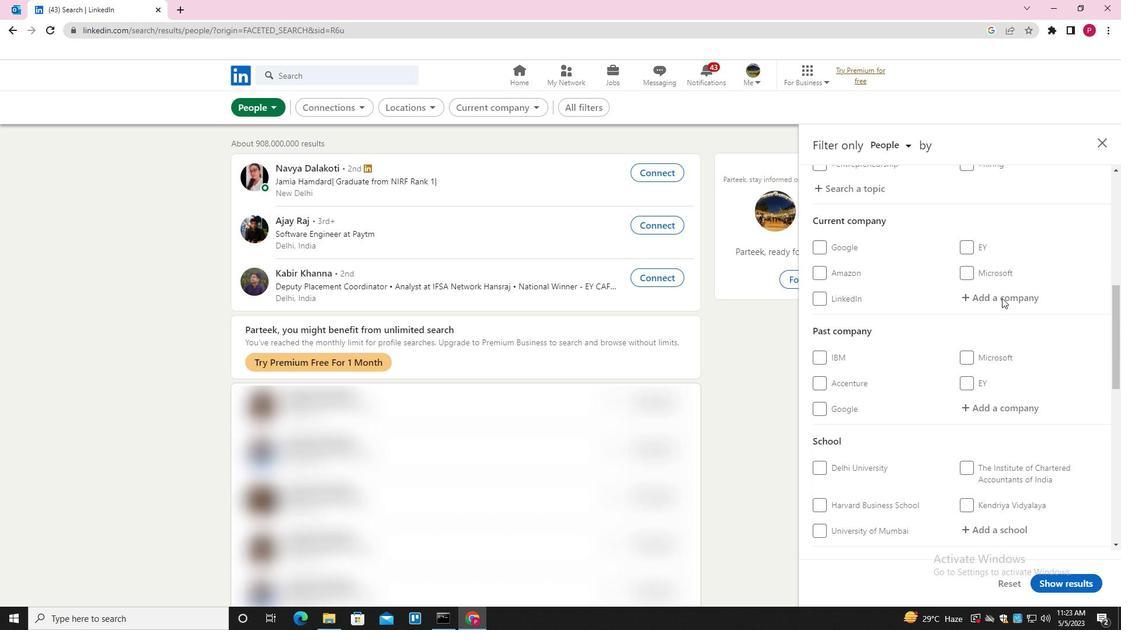
Action: Mouse pressed left at (1002, 297)
Screenshot: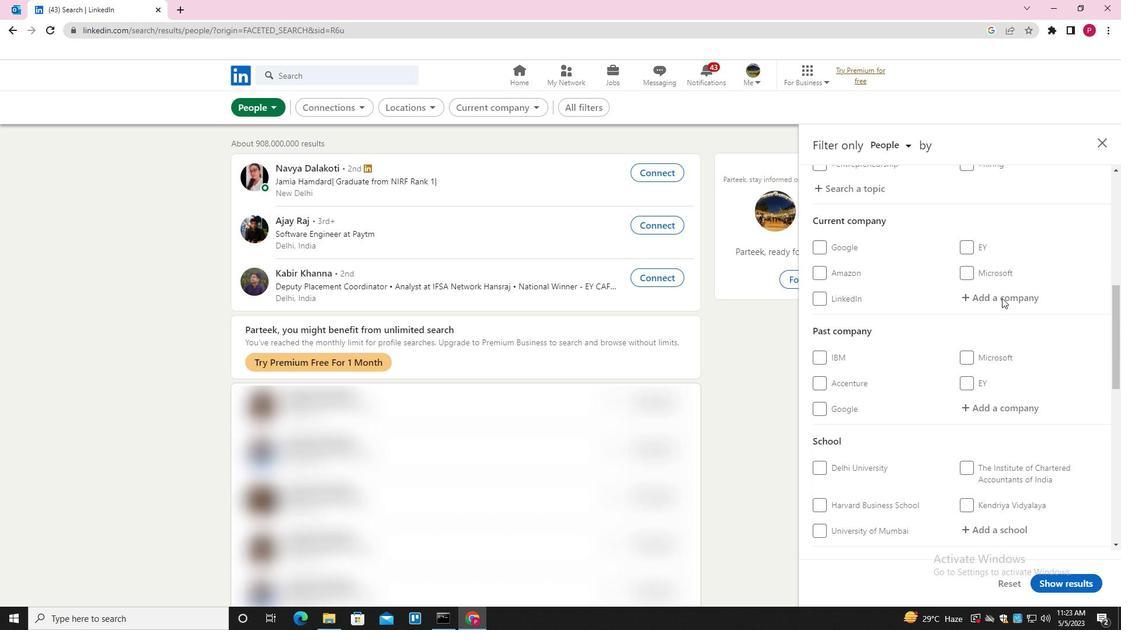 
Action: Mouse pressed left at (1002, 297)
Screenshot: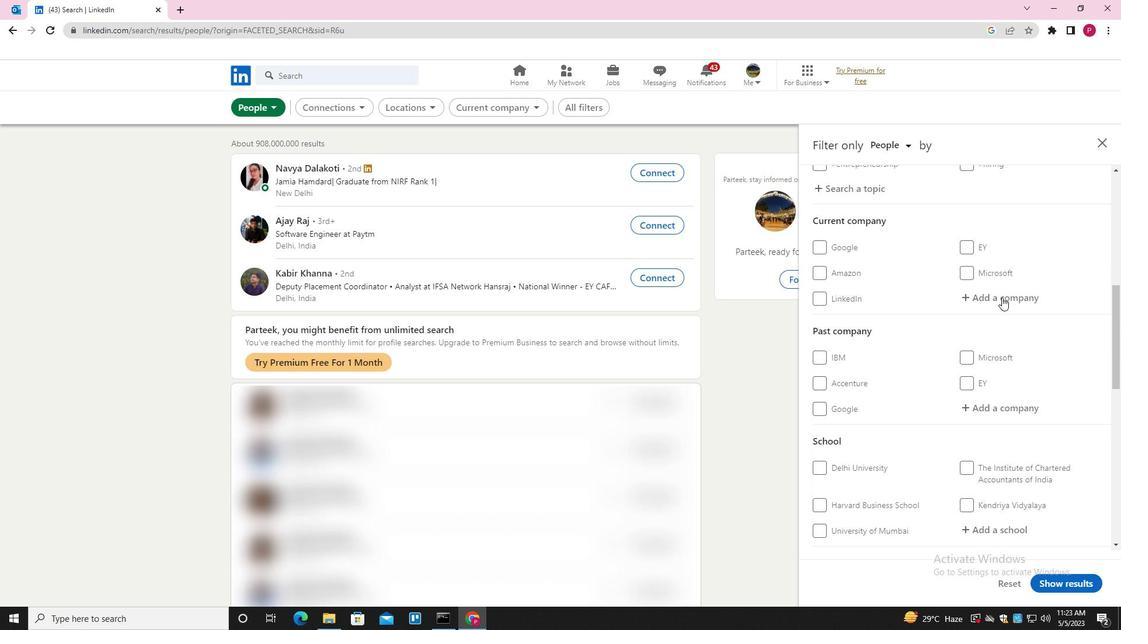 
Action: Key pressed <Key.shift><Key.shift>TATA<Key.space><Key.shift>R<Key.backspace>TELE<Key.space><Key.shift><Key.shift><Key.shift><Key.shift><Key.shift><Key.shift><Key.shift><Key.shift><Key.shift><Key.shift><Key.shift><Key.shift>BUSINESS<Key.space><Key.down><Key.enter>
Screenshot: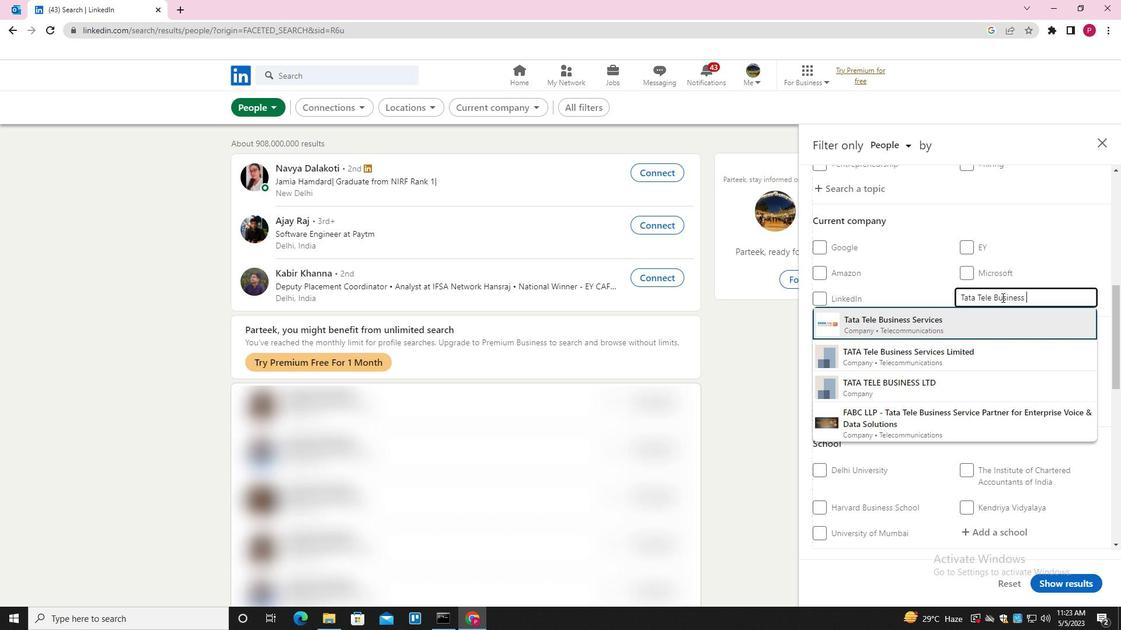 
Action: Mouse moved to (963, 318)
Screenshot: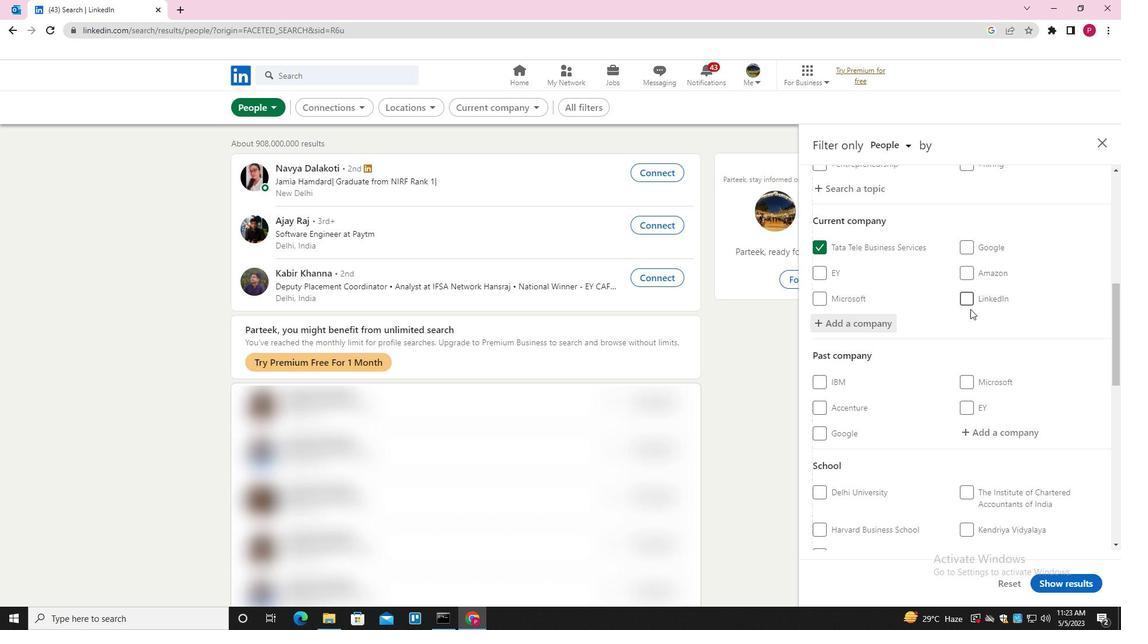 
Action: Mouse scrolled (963, 318) with delta (0, 0)
Screenshot: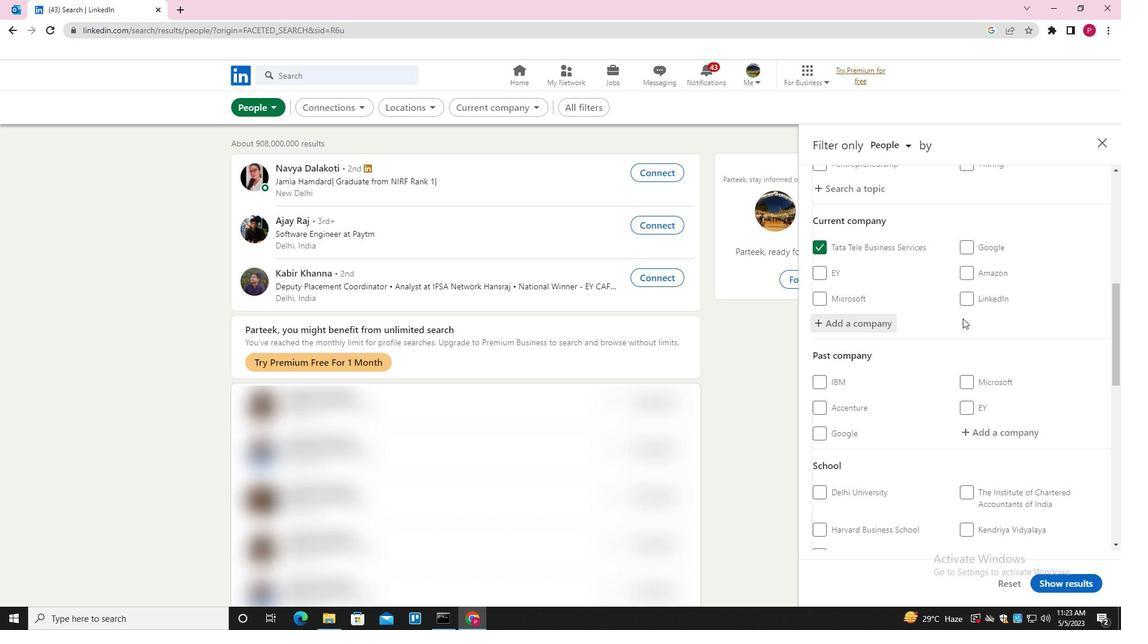 
Action: Mouse scrolled (963, 318) with delta (0, 0)
Screenshot: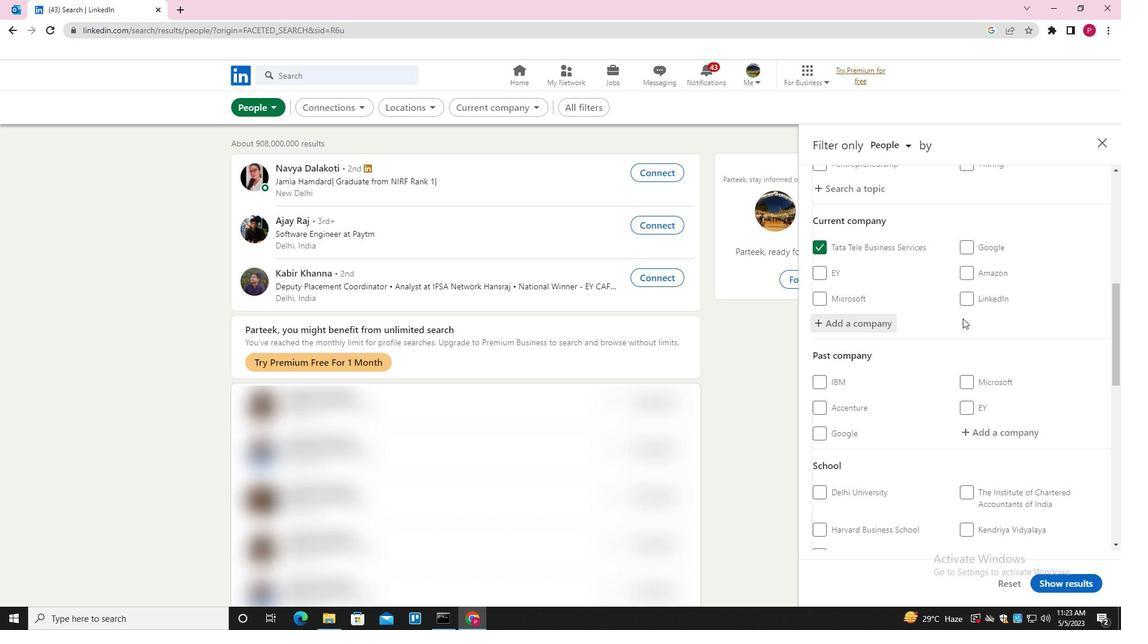 
Action: Mouse scrolled (963, 318) with delta (0, 0)
Screenshot: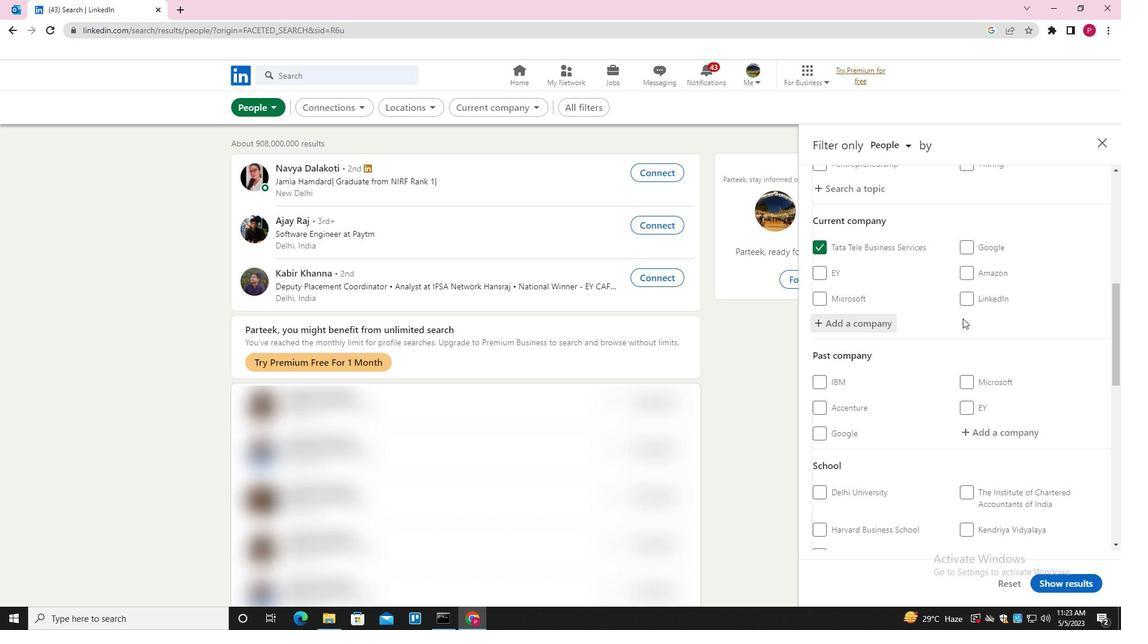 
Action: Mouse scrolled (963, 318) with delta (0, 0)
Screenshot: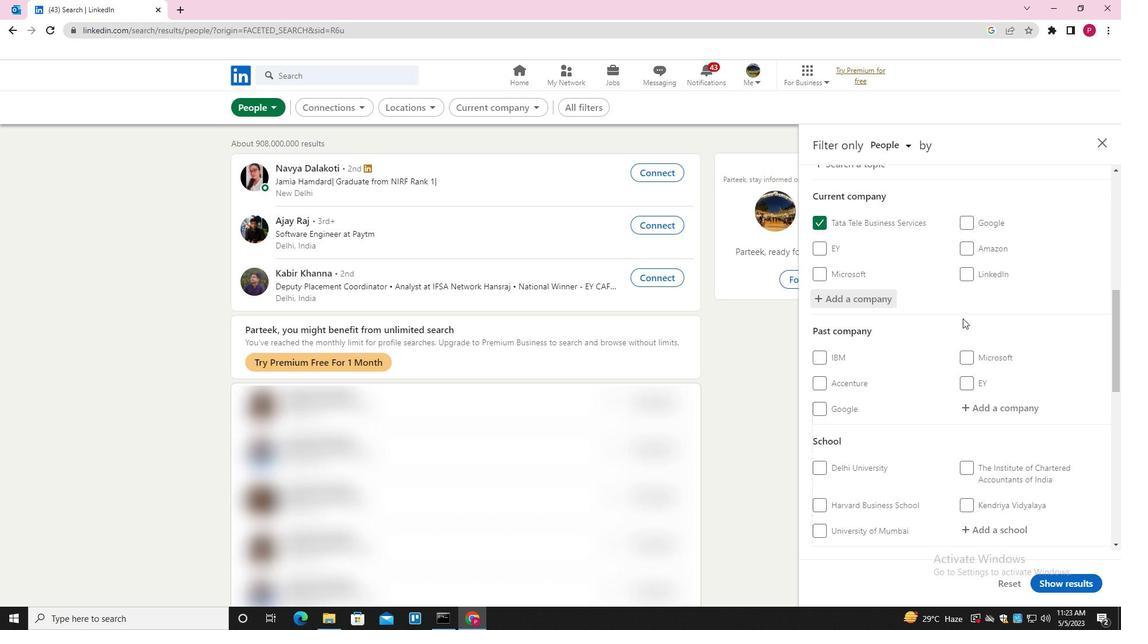 
Action: Mouse scrolled (963, 318) with delta (0, 0)
Screenshot: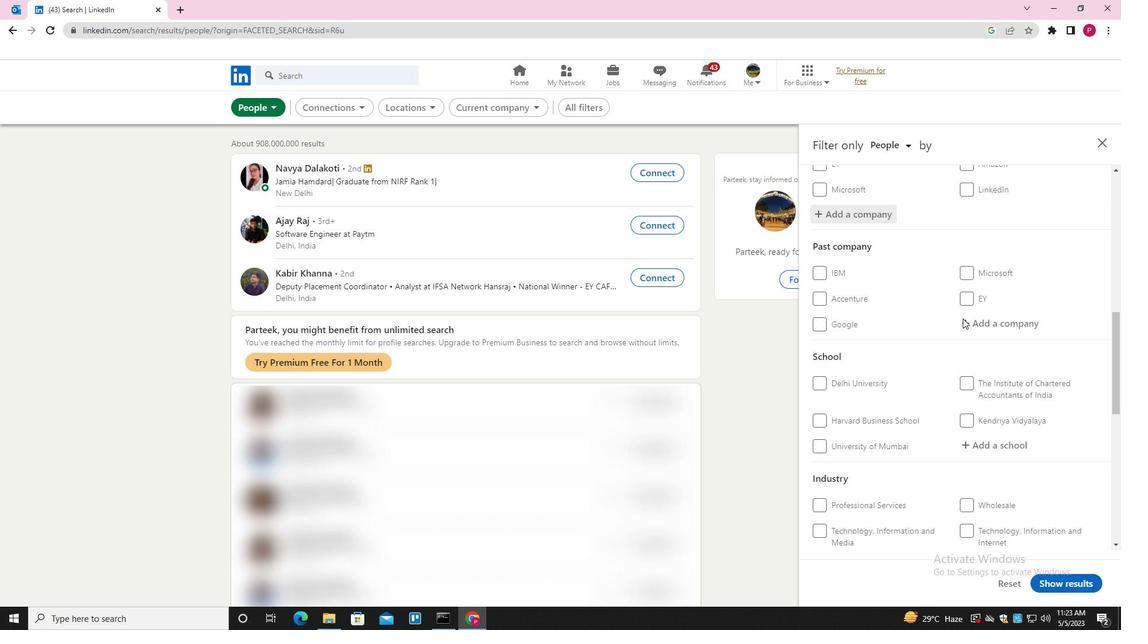 
Action: Mouse moved to (1005, 264)
Screenshot: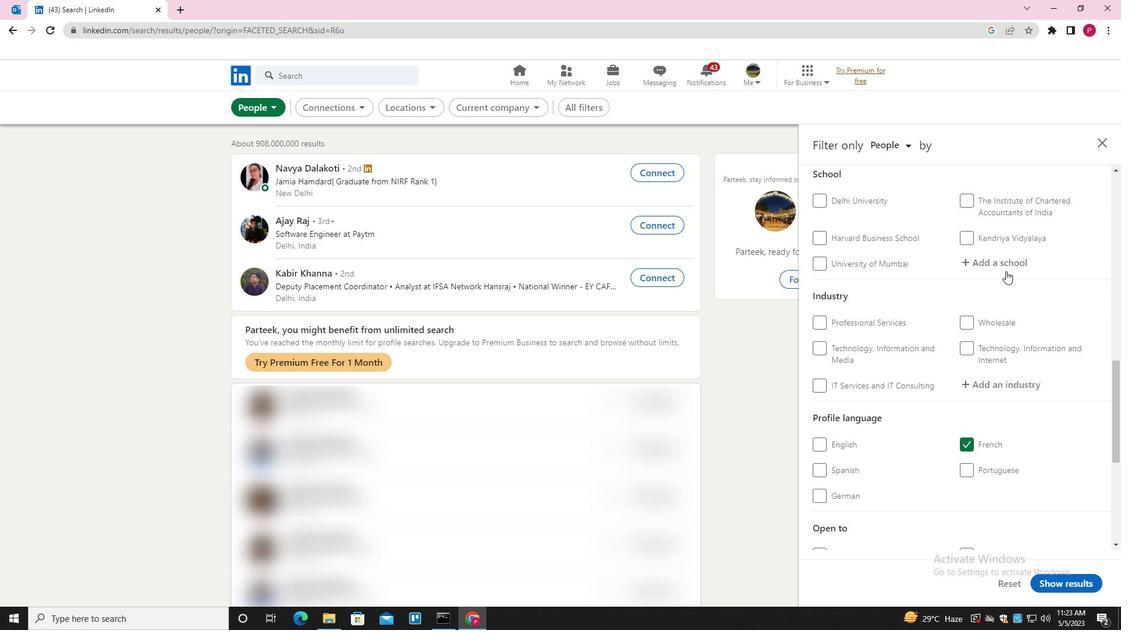 
Action: Mouse pressed left at (1005, 264)
Screenshot: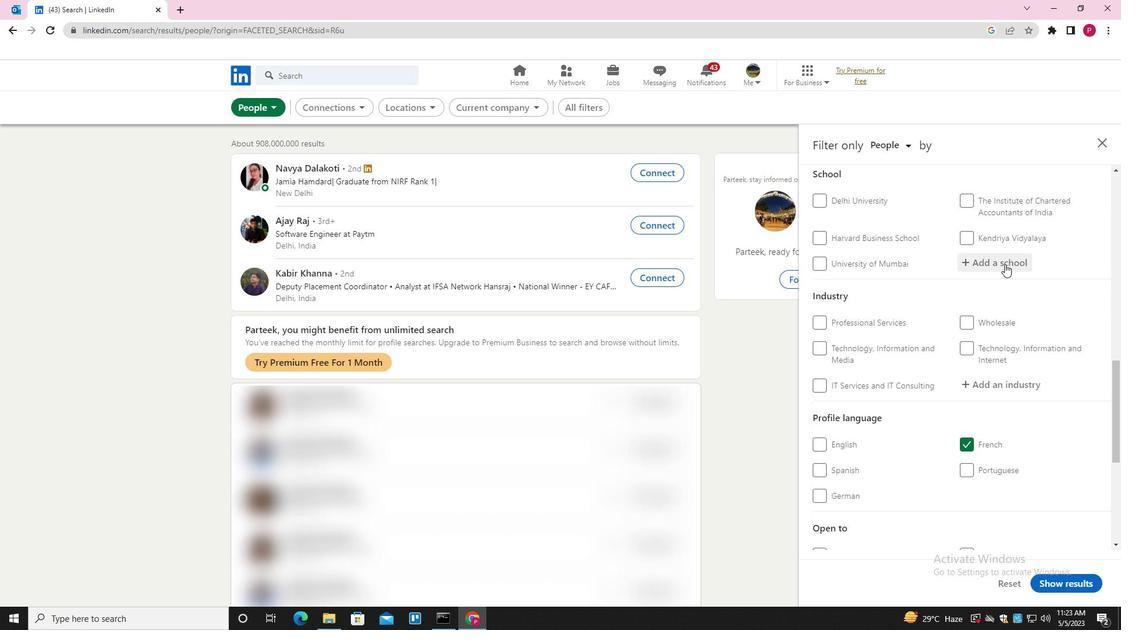 
Action: Key pressed <Key.shift><Key.shift><Key.shift><Key.shift><Key.shift><Key.shift>MUMBAI<Key.space><Key.shift><Key.shift><Key.shift><Key.shift><Key.shift><Key.shift>EDUCATIONAL<Key.space><Key.shift><Key.shift><Key.shift><Key.shift><Key.shift><Key.shift>TRUST<Key.space><Key.backspace>,<Key.space><Key.shift><Key.shift><Key.shift><Key.shift><Key.shift><Key.shift><Key.shift><Key.shift><Key.shift>MET<Key.down><Key.enter>
Screenshot: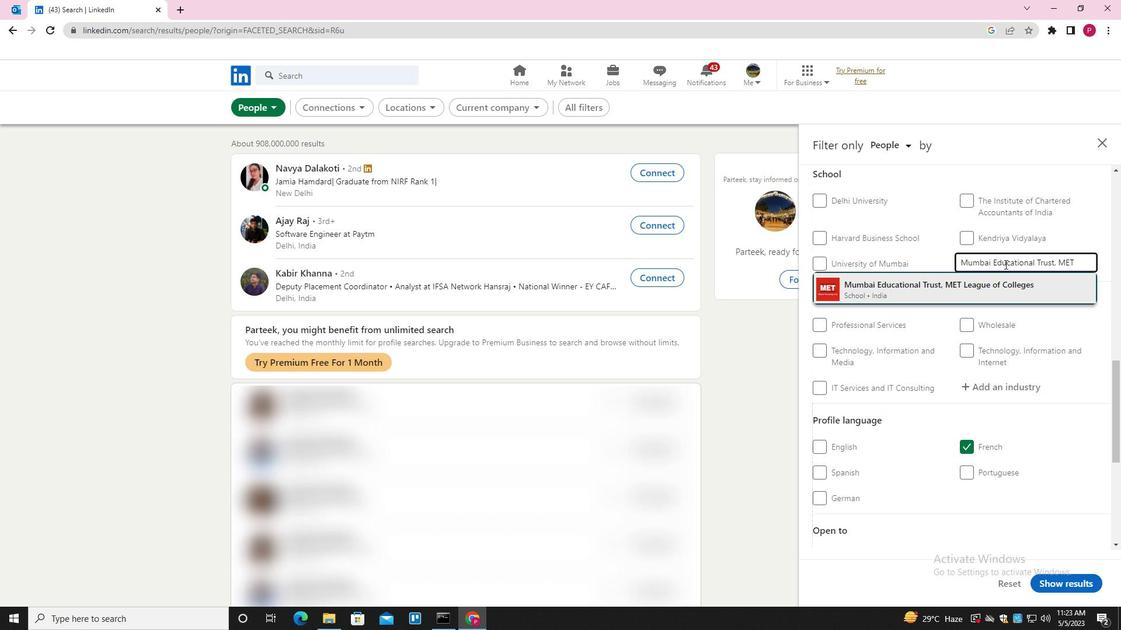 
Action: Mouse moved to (976, 306)
Screenshot: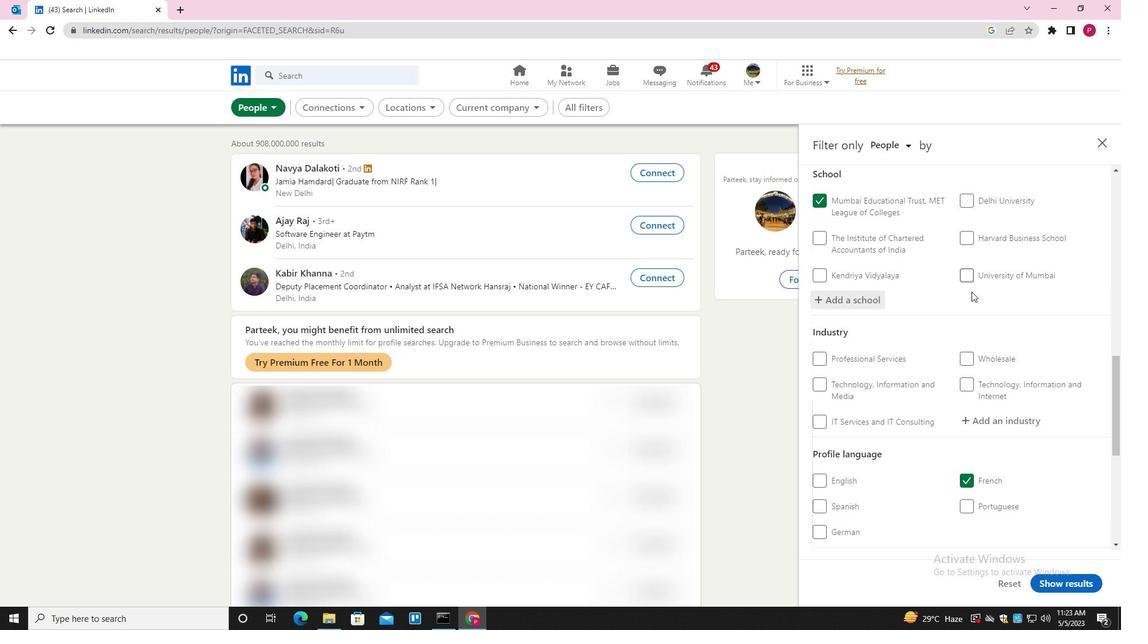 
Action: Mouse scrolled (976, 305) with delta (0, 0)
Screenshot: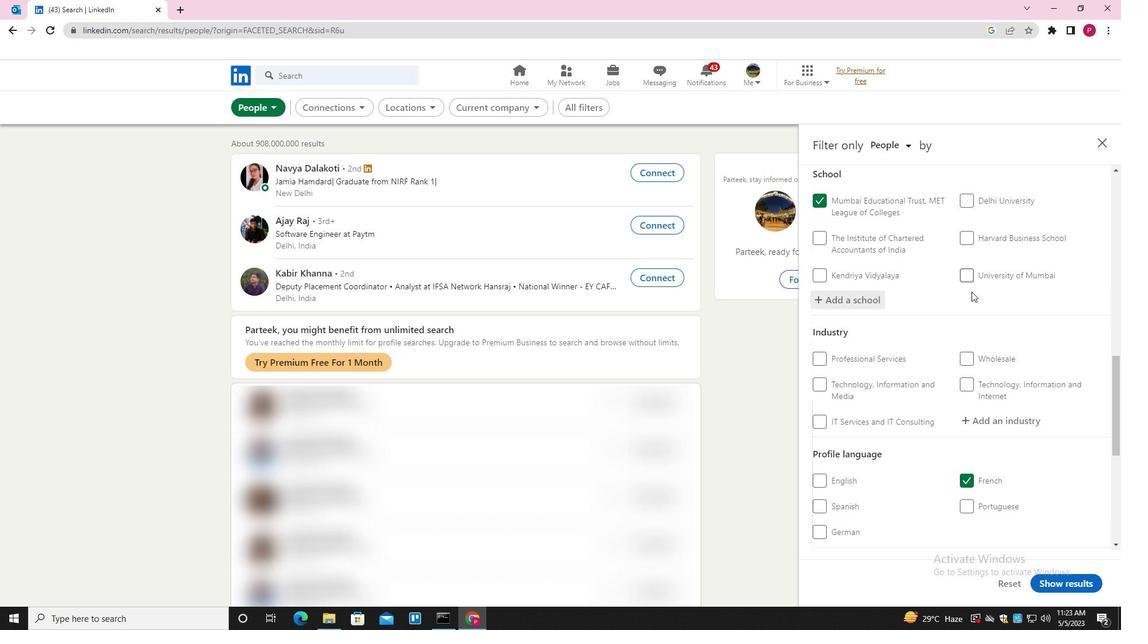 
Action: Mouse moved to (976, 310)
Screenshot: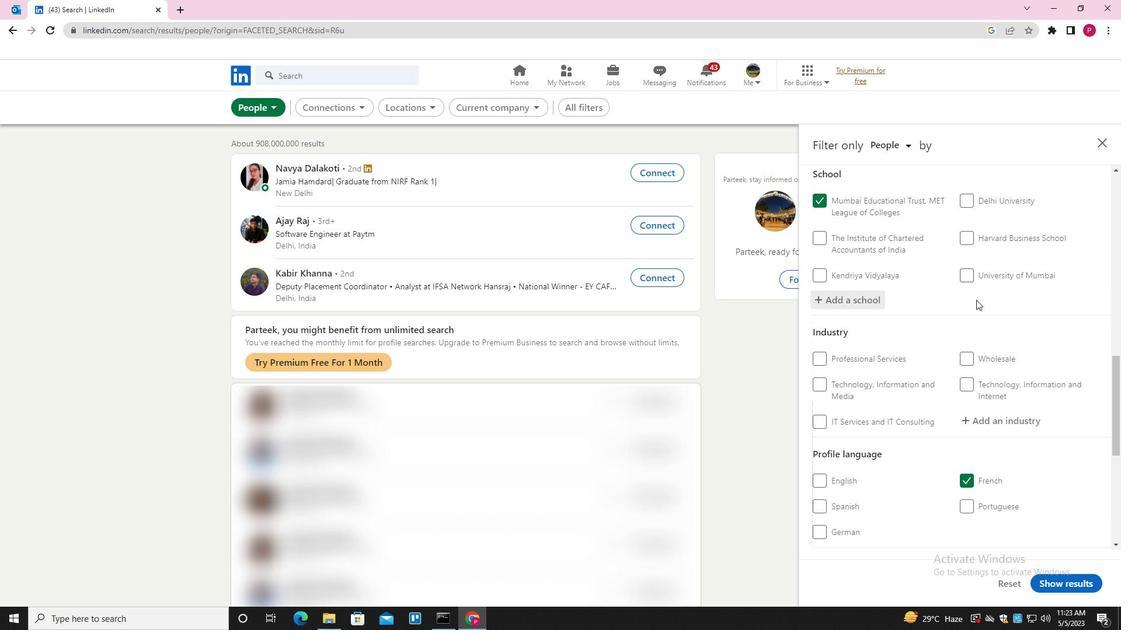
Action: Mouse scrolled (976, 309) with delta (0, 0)
Screenshot: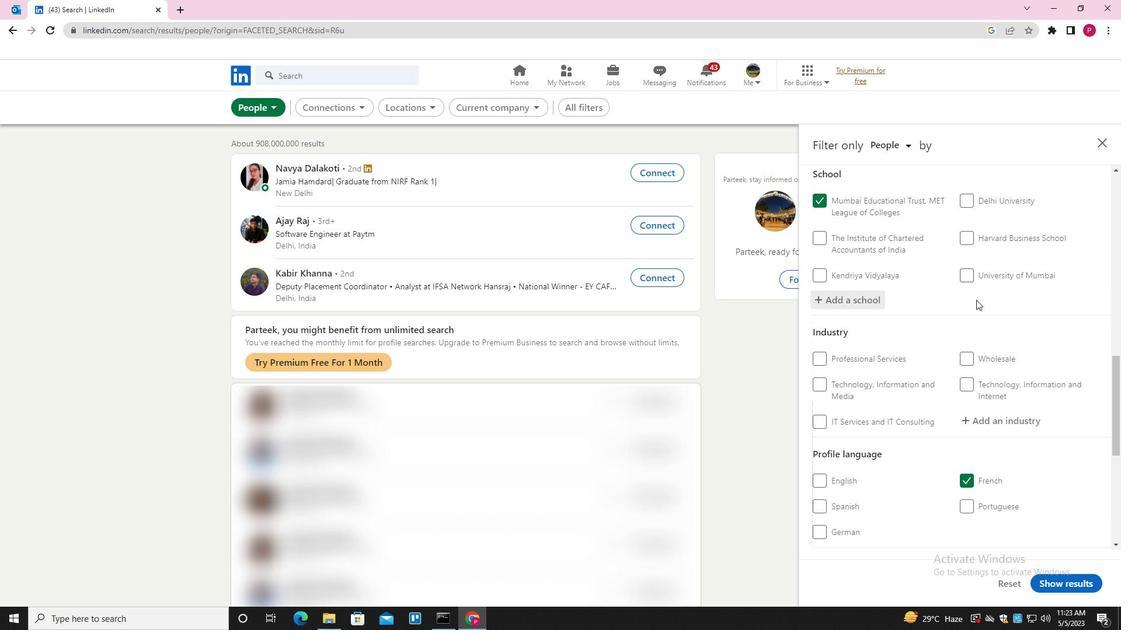 
Action: Mouse moved to (997, 302)
Screenshot: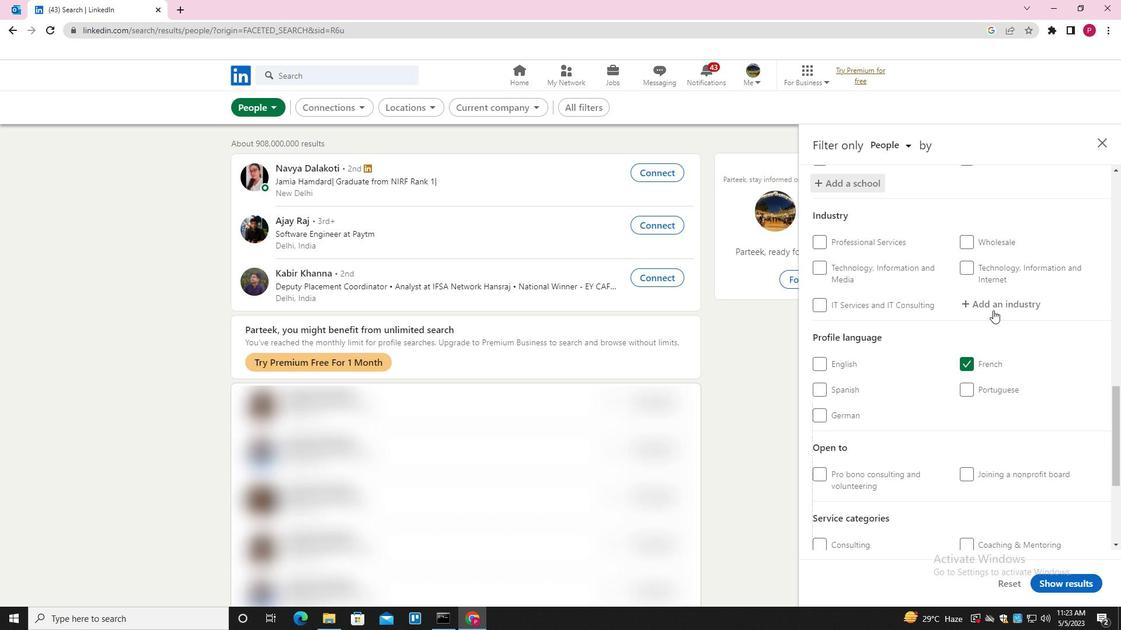 
Action: Mouse pressed left at (997, 302)
Screenshot: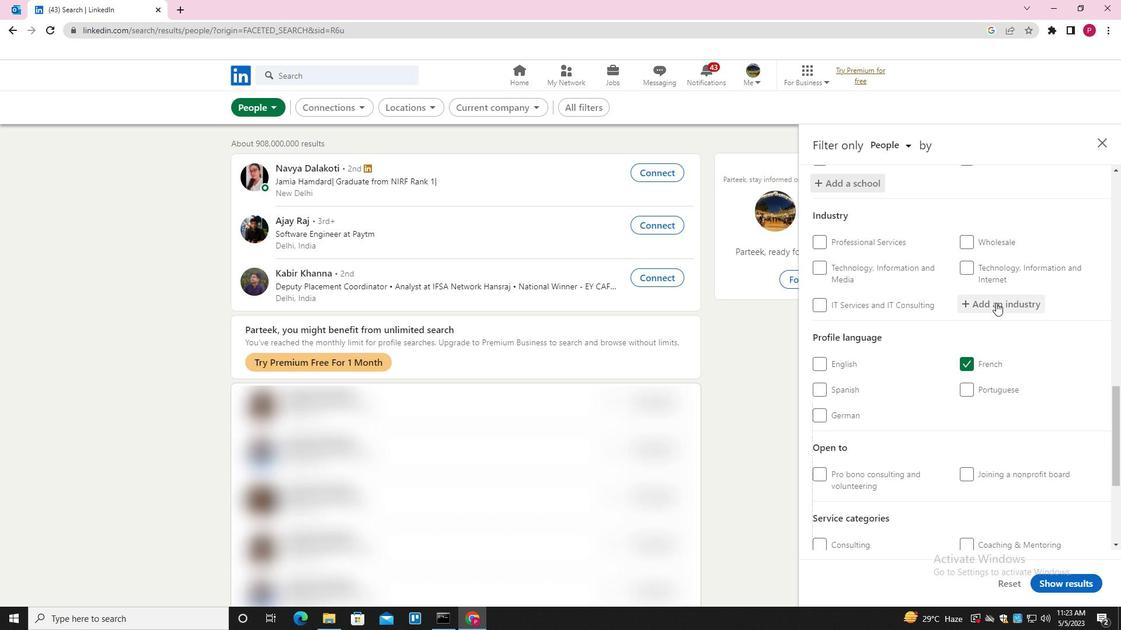 
Action: Key pressed <Key.shift><Key.shift><Key.shift><Key.shift><Key.shift><Key.shift><Key.shift><Key.shift><Key.shift><Key.shift><Key.shift><Key.shift><Key.shift><Key.shift><Key.shift><Key.shift><Key.shift><Key.shift><Key.shift><Key.shift><Key.shift><Key.shift><Key.shift><Key.shift><Key.shift><Key.shift><Key.shift><Key.shift><Key.shift><Key.backspace>INTERIOR<Key.space><Key.shift>DESIGN<Key.down><Key.enter>
Screenshot: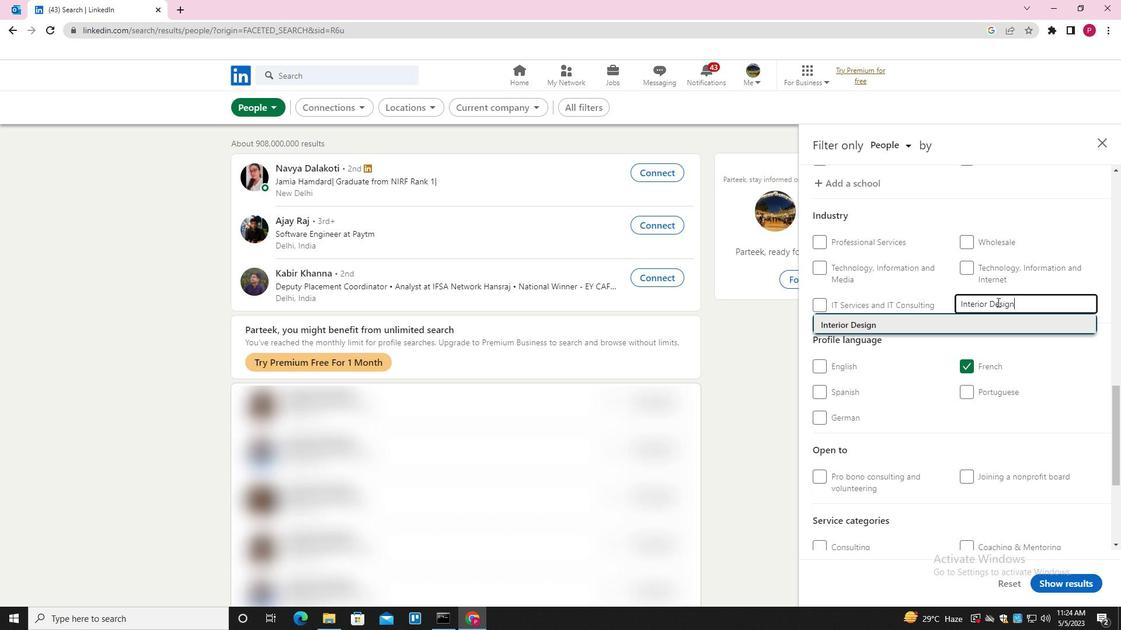 
Action: Mouse moved to (977, 351)
Screenshot: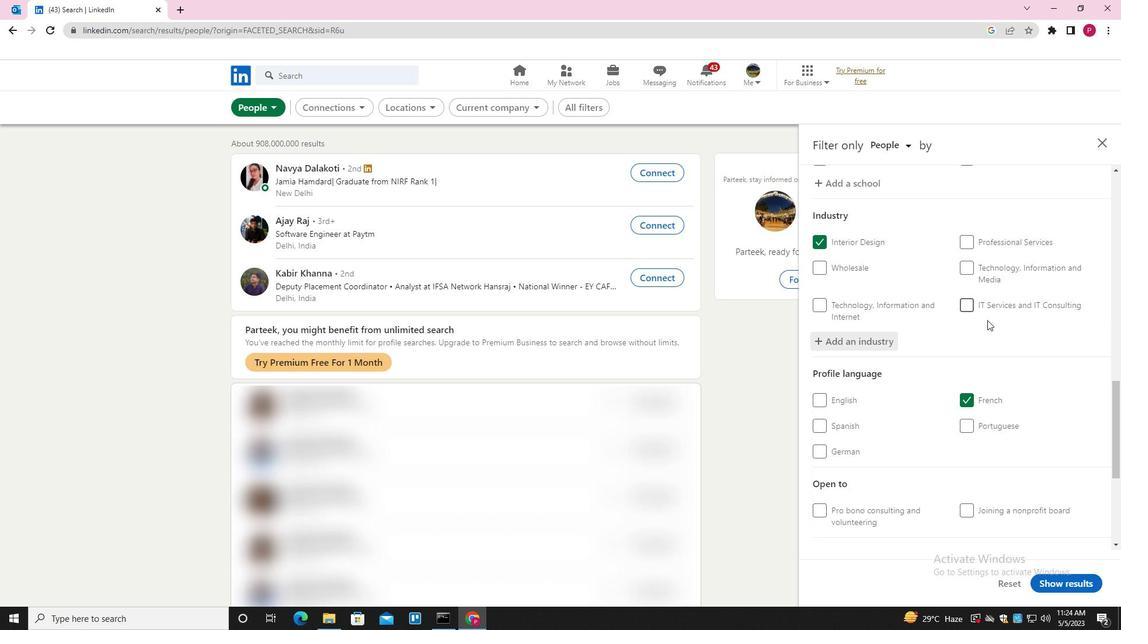 
Action: Mouse scrolled (977, 350) with delta (0, 0)
Screenshot: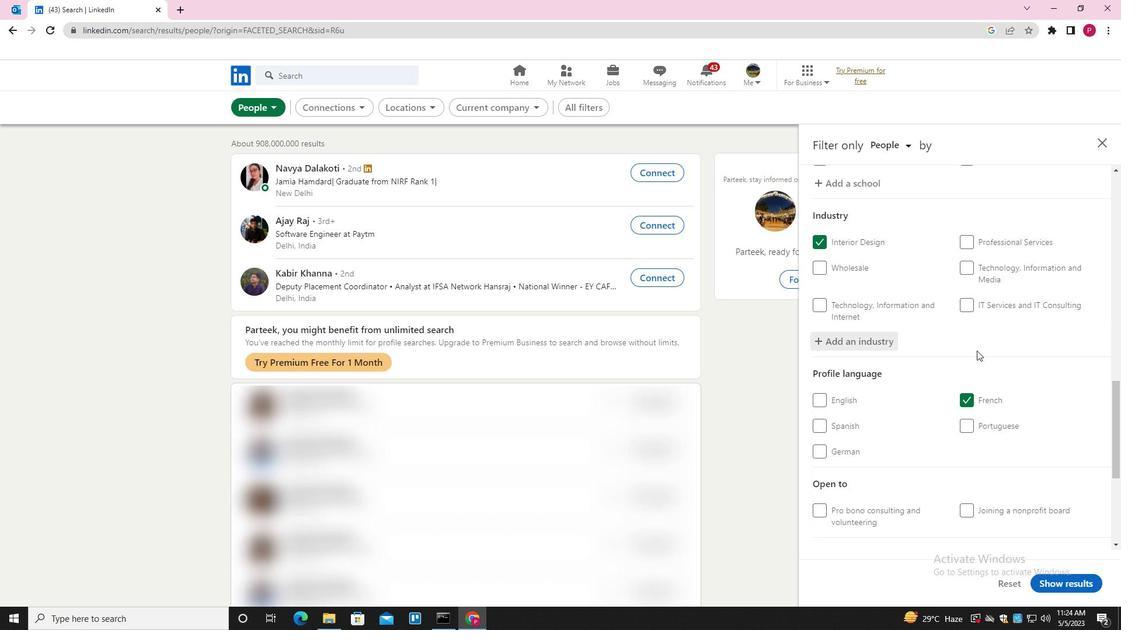 
Action: Mouse moved to (977, 351)
Screenshot: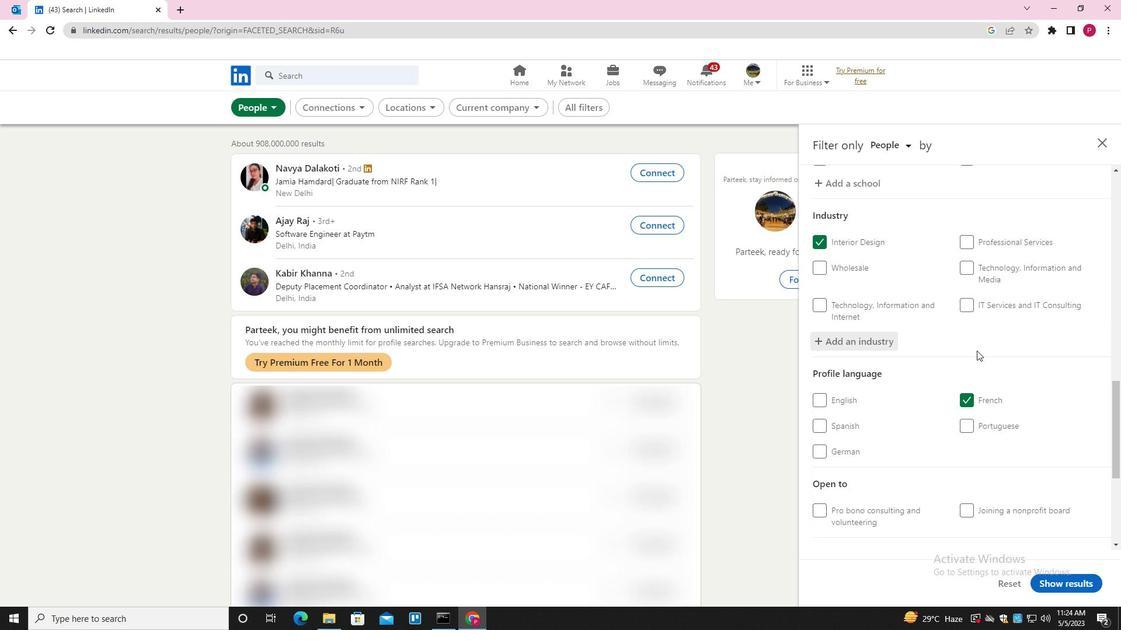 
Action: Mouse scrolled (977, 350) with delta (0, 0)
Screenshot: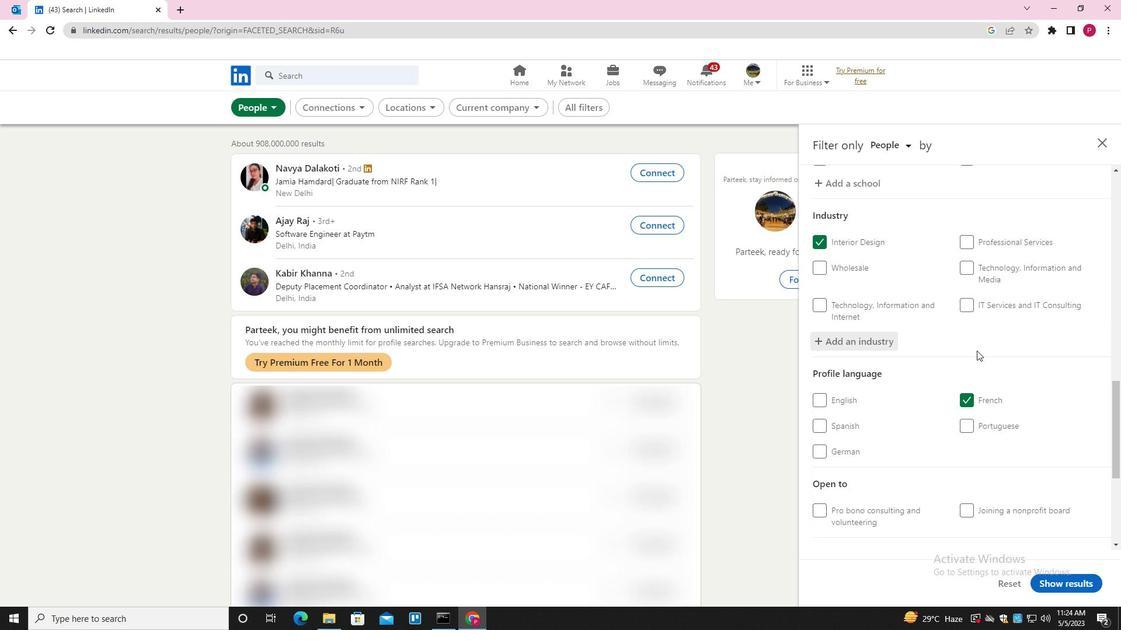 
Action: Mouse scrolled (977, 350) with delta (0, 0)
Screenshot: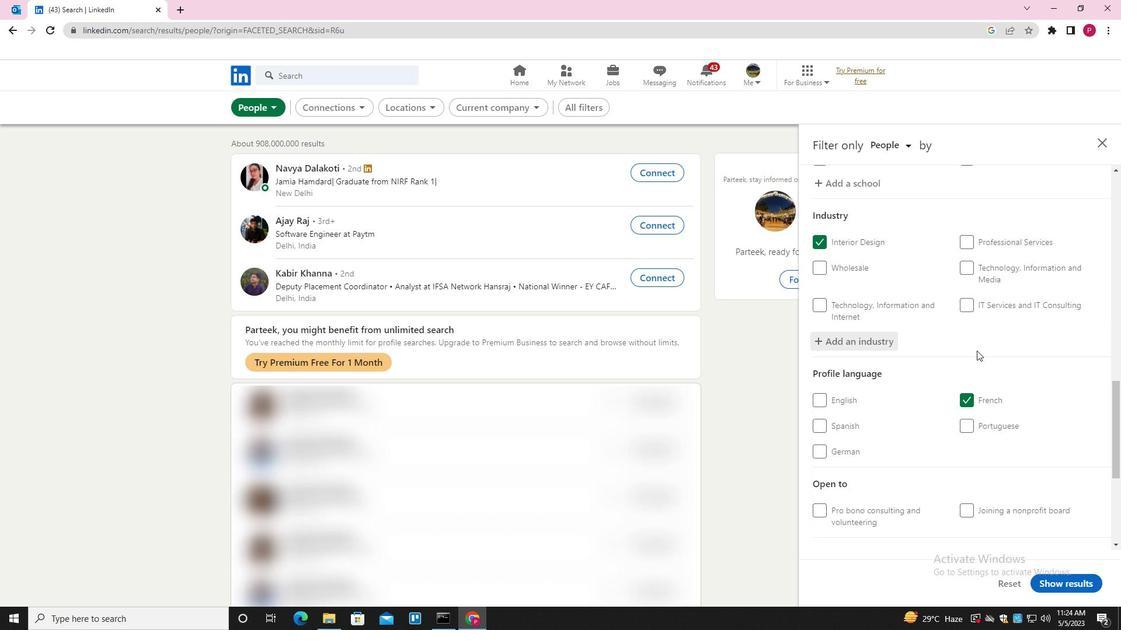 
Action: Mouse scrolled (977, 350) with delta (0, 0)
Screenshot: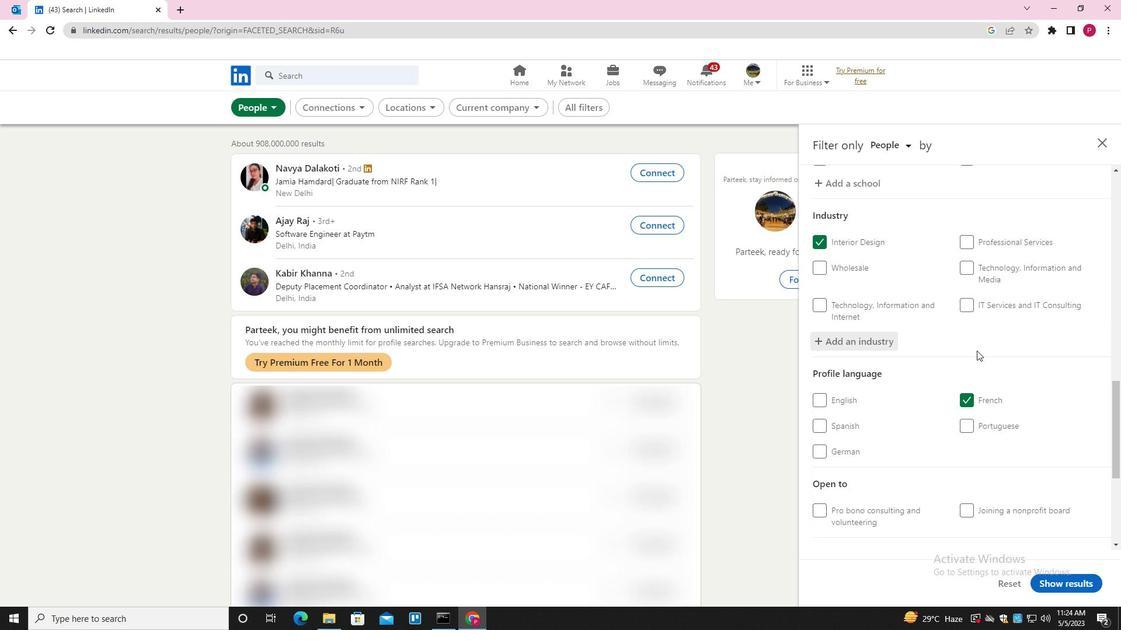 
Action: Mouse moved to (990, 403)
Screenshot: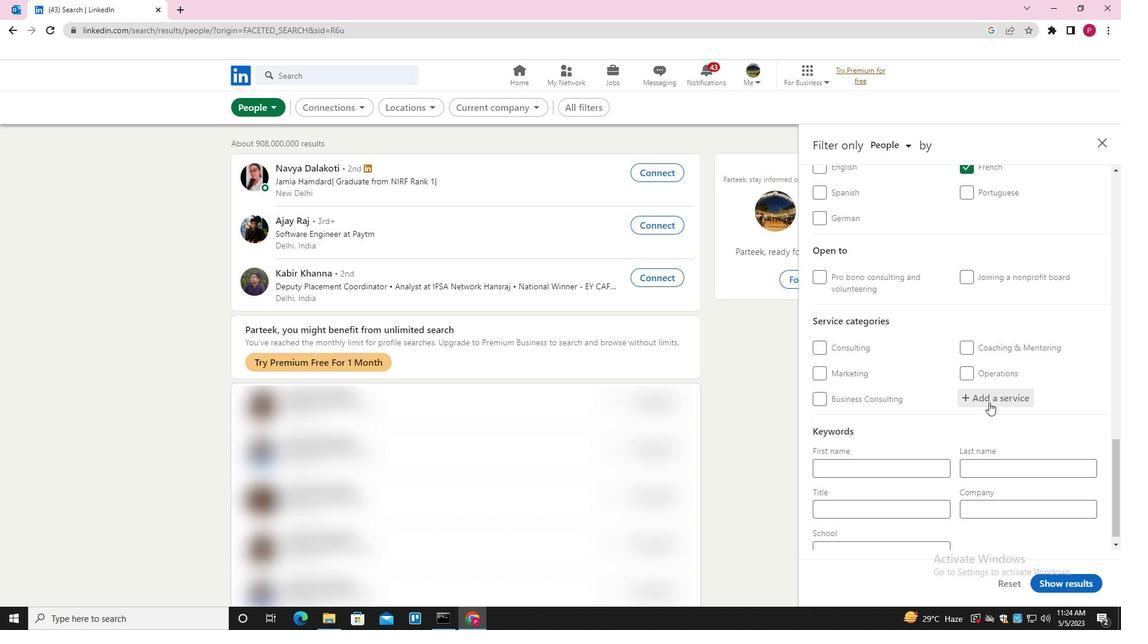 
Action: Mouse pressed left at (990, 403)
Screenshot: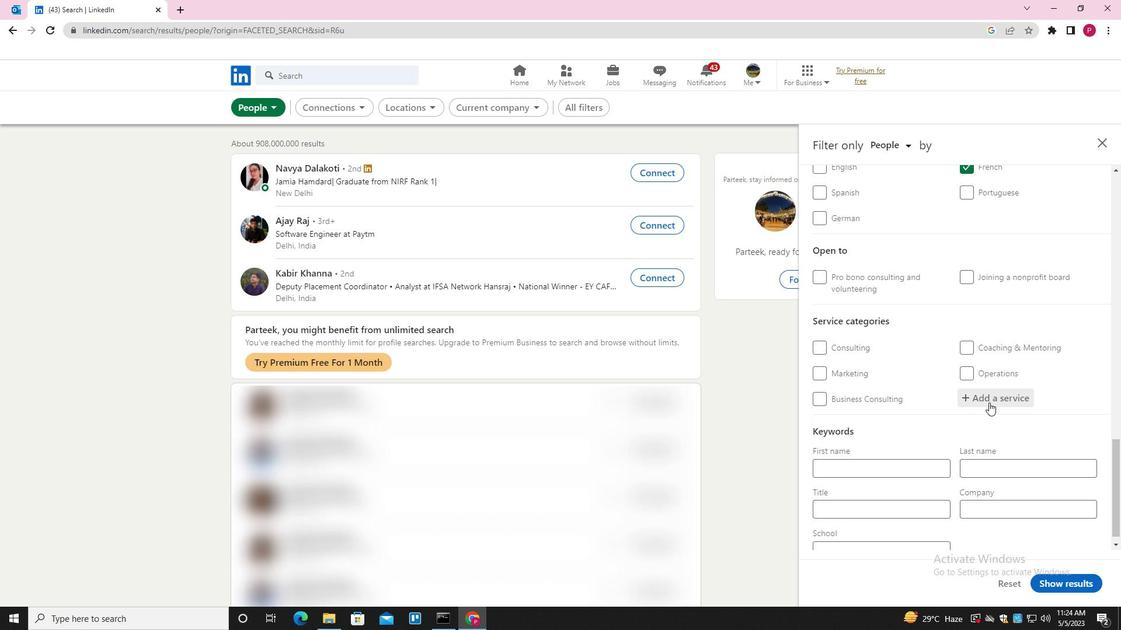 
Action: Key pressed <Key.shift><Key.shift><Key.shift><Key.shift><Key.shift><Key.shift><Key.shift><Key.shift><Key.shift><Key.shift><Key.shift><Key.shift>VIDEO<Key.space><Key.shift>EDITING<Key.down><Key.enter><Key.backspace><Key.down><Key.enter>
Screenshot: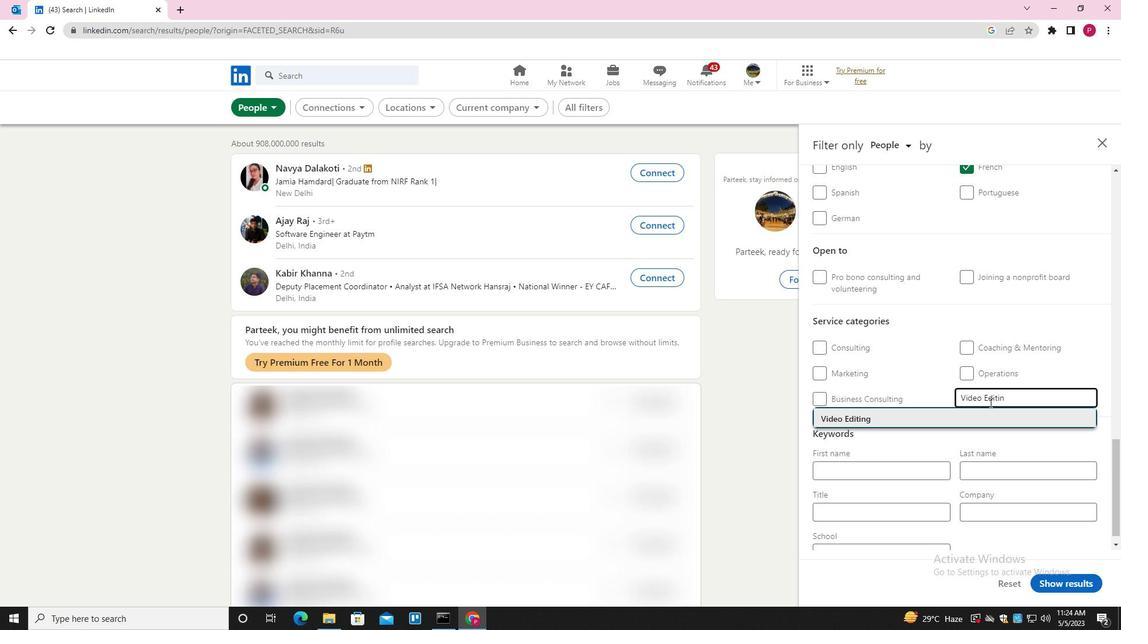 
Action: Mouse scrolled (990, 402) with delta (0, 0)
Screenshot: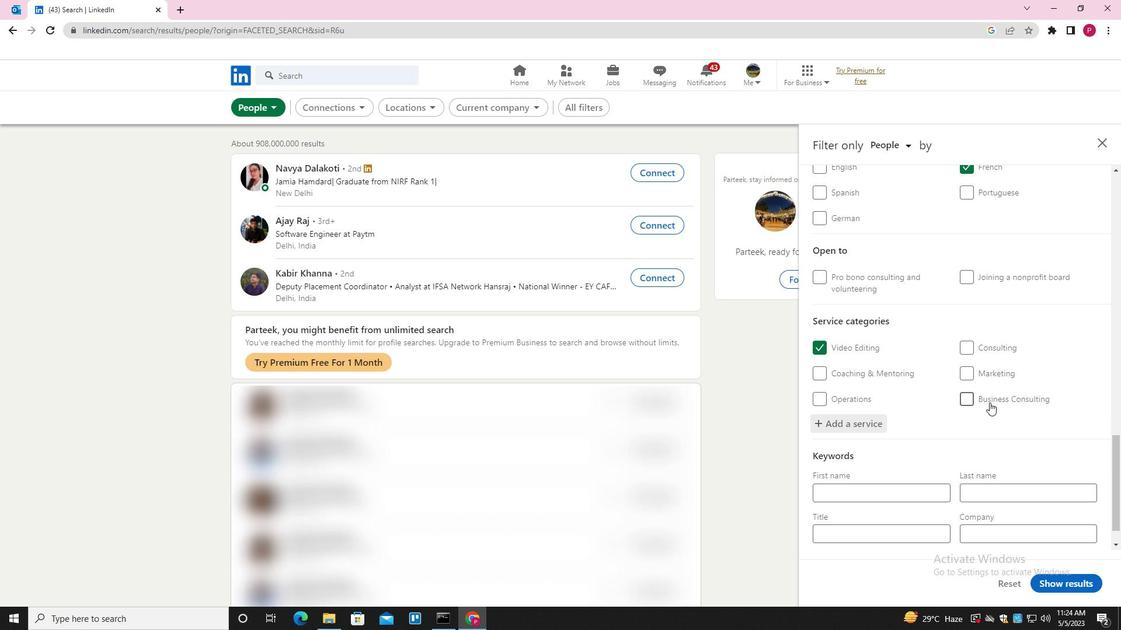 
Action: Mouse scrolled (990, 402) with delta (0, 0)
Screenshot: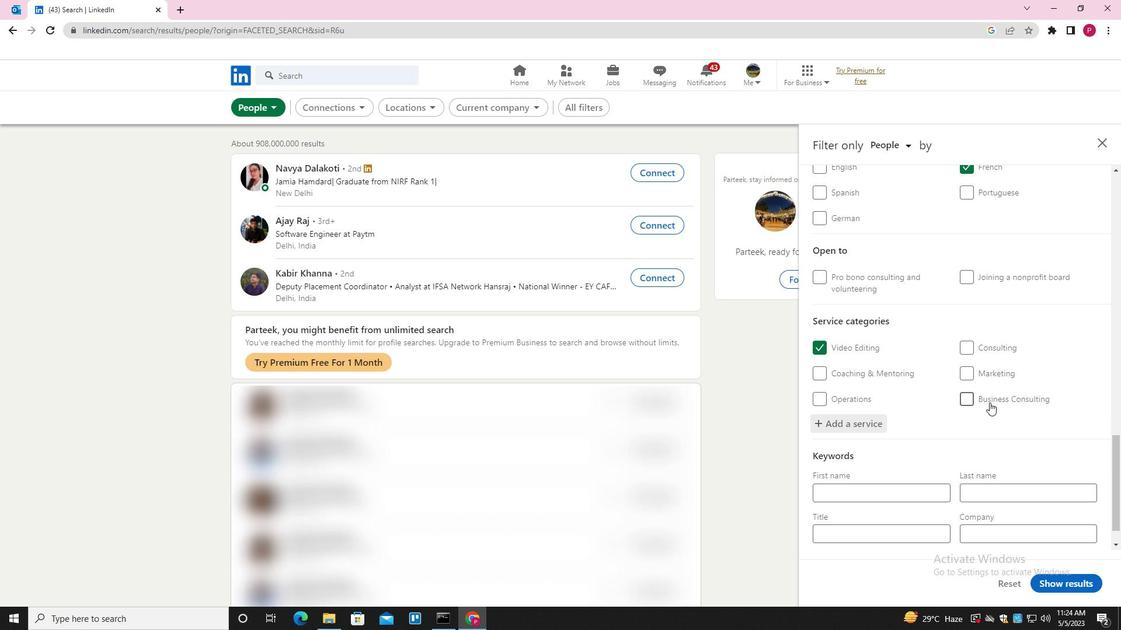 
Action: Mouse scrolled (990, 402) with delta (0, 0)
Screenshot: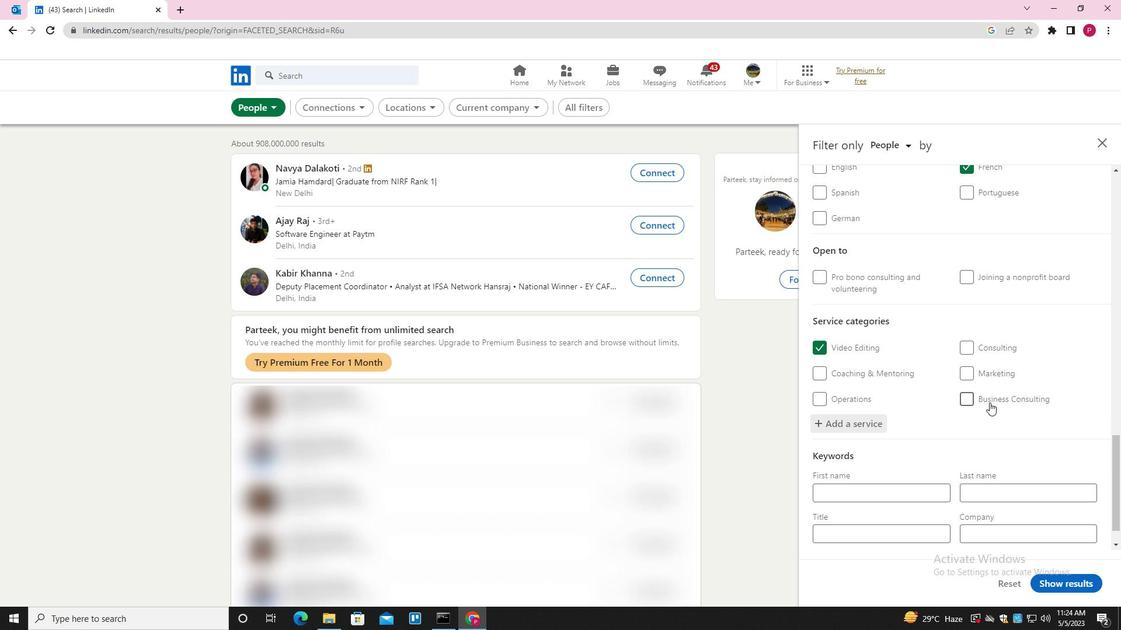 
Action: Mouse moved to (894, 494)
Screenshot: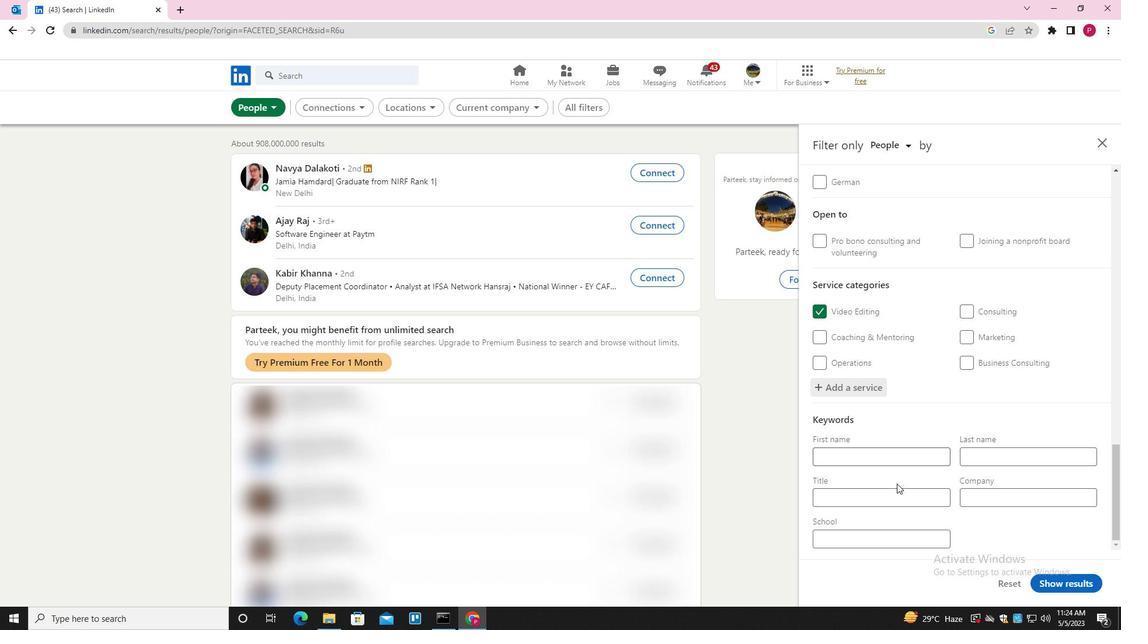 
Action: Mouse pressed left at (894, 494)
Screenshot: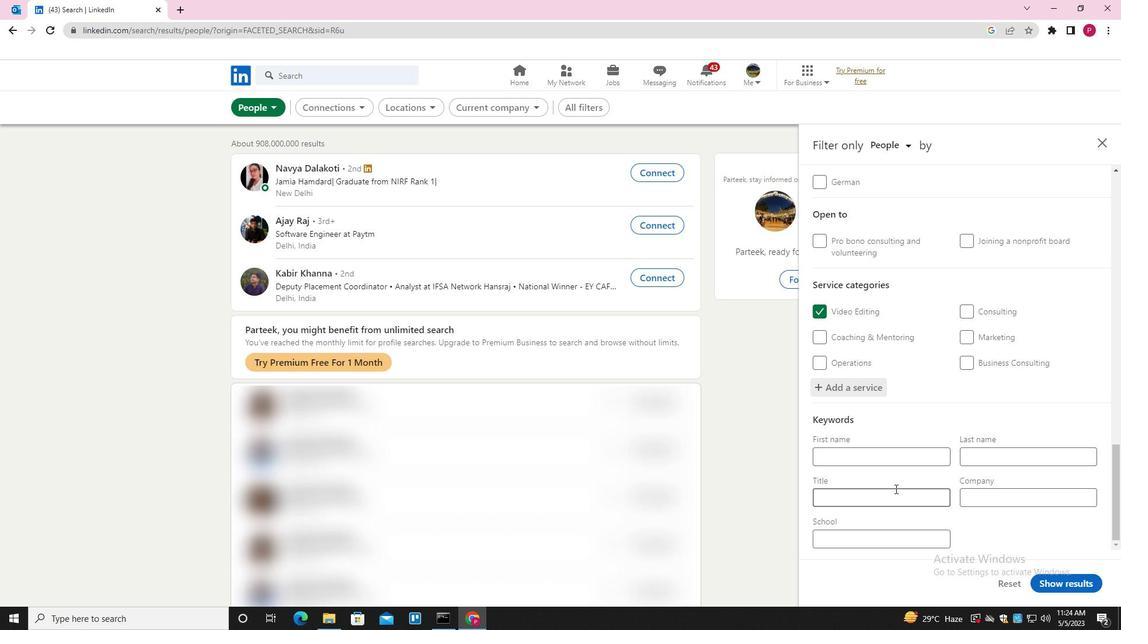
Action: Key pressed <Key.shift>ADMINISTRATIVE<Key.space><Key.shift><Key.shift><Key.shift><Key.shift>MANAGER
Screenshot: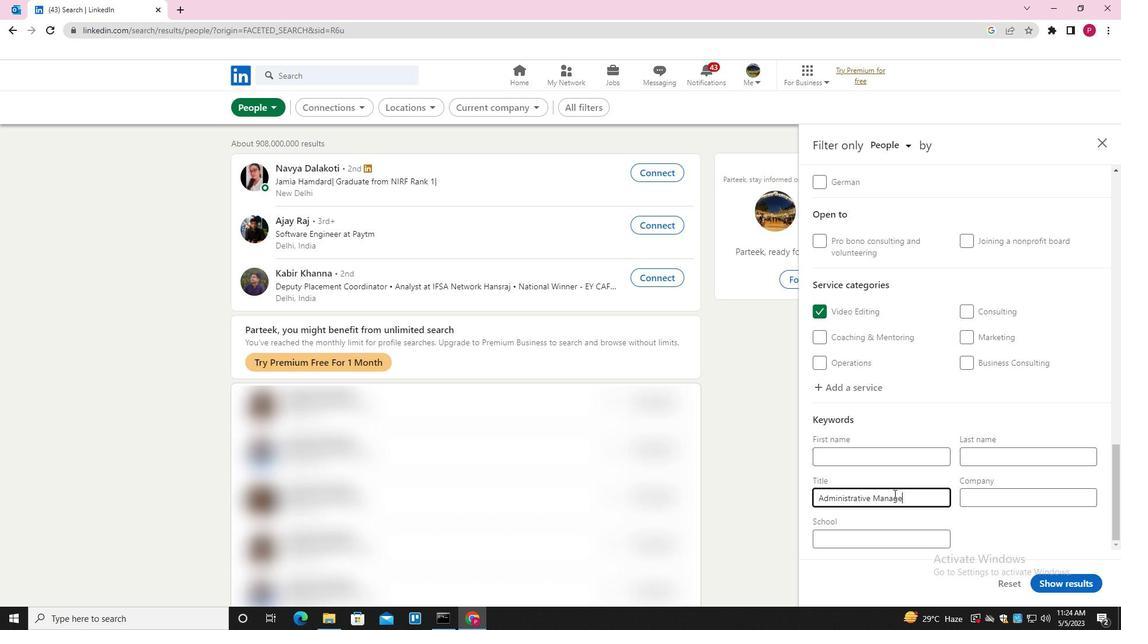 
Action: Mouse moved to (1048, 582)
Screenshot: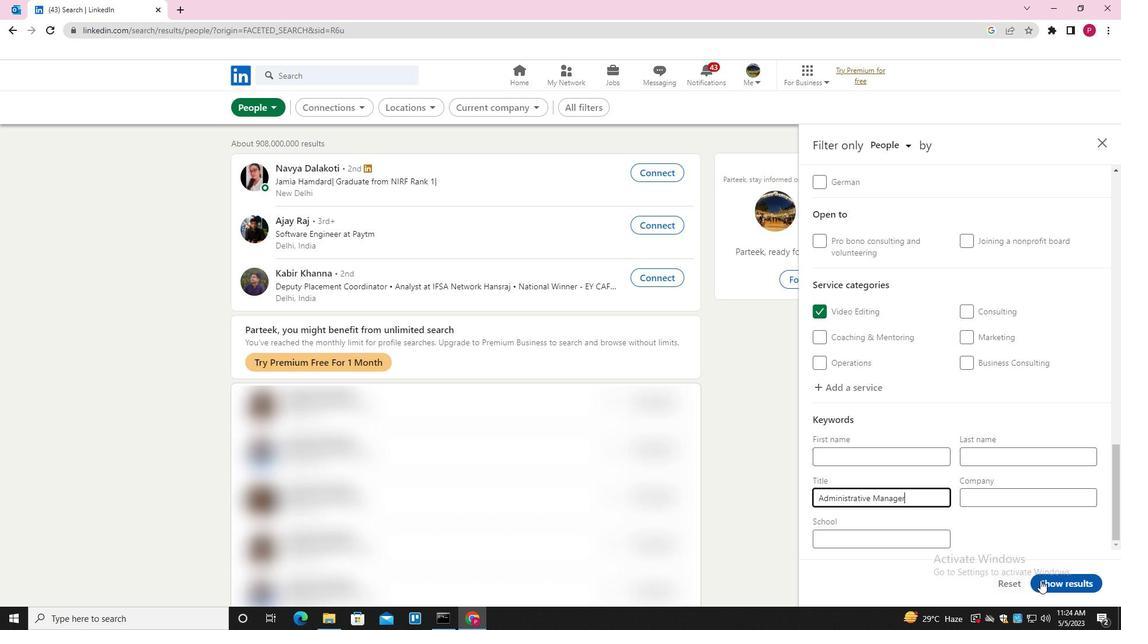 
Action: Mouse pressed left at (1048, 582)
Screenshot: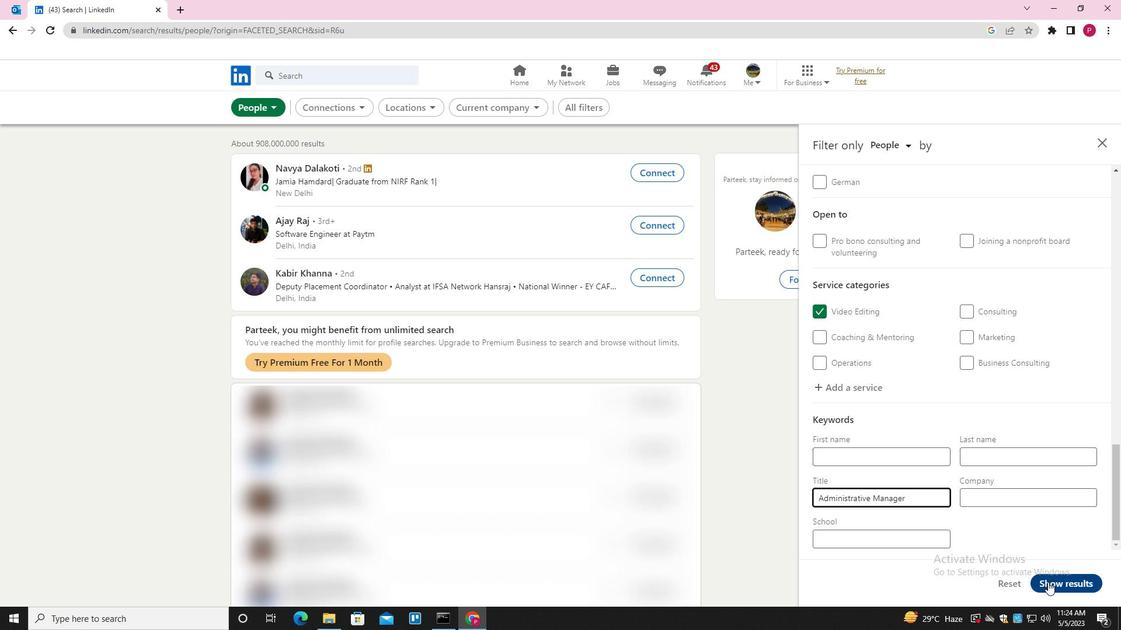 
Action: Mouse moved to (519, 261)
Screenshot: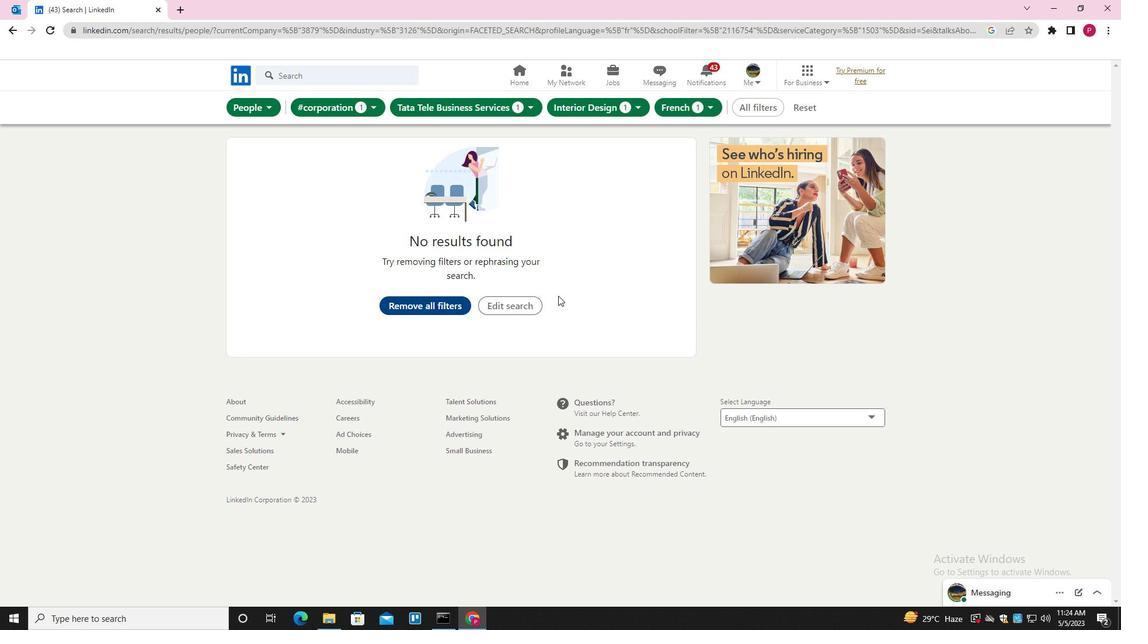 
